 Task: Open Card Event Performance Review in Board Employee Benefits Optimization to Workspace HRIS Management and add a team member Softage.2@softage.net, a label Blue, a checklist Software Development, an attachment from Trello, a color Blue and finally, add a card description 'Research and develop new product bundling strategy' and a comment 'Given the potential impact of this task on our company environmental impact, let us ensure that we approach it with a sense of sustainability and responsibility.'. Add a start date 'Jan 02, 1900' with a due date 'Jan 02, 1900'
Action: Mouse moved to (772, 415)
Screenshot: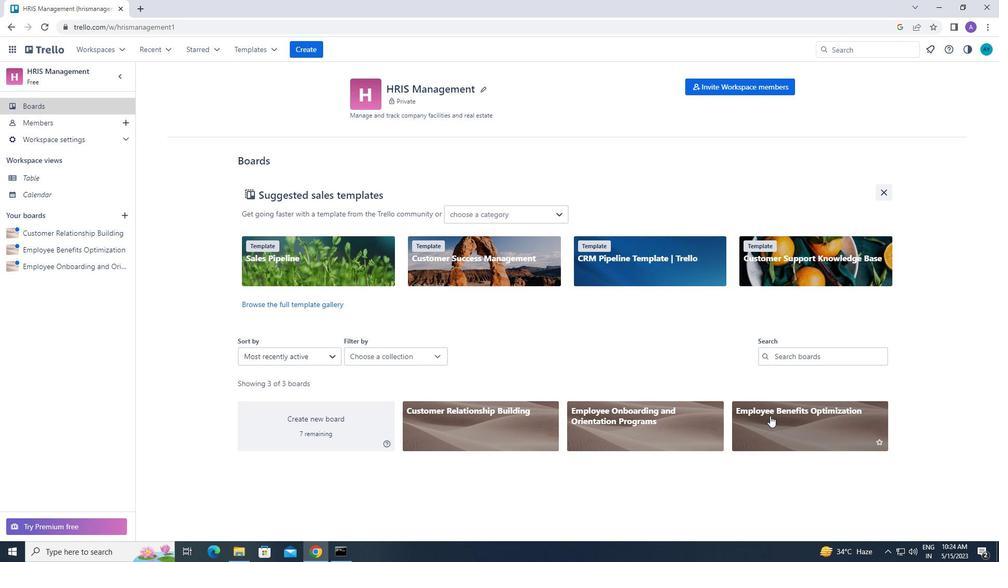 
Action: Mouse pressed left at (772, 415)
Screenshot: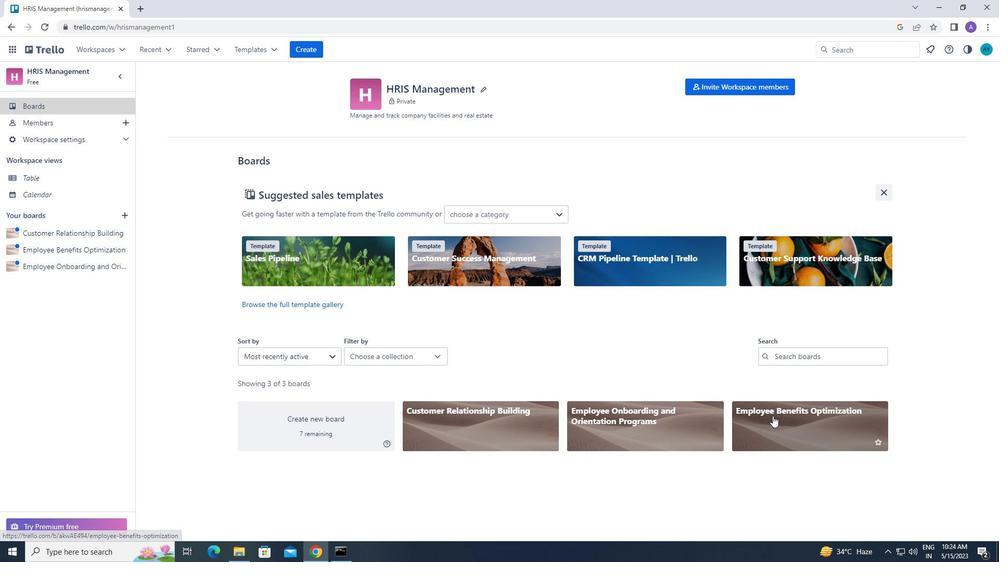 
Action: Mouse moved to (206, 130)
Screenshot: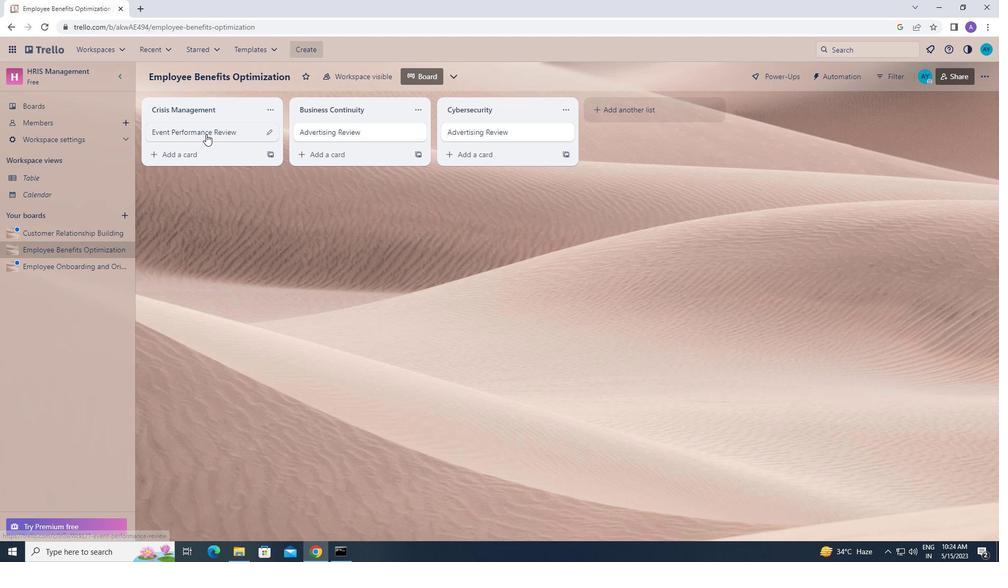 
Action: Mouse pressed left at (206, 130)
Screenshot: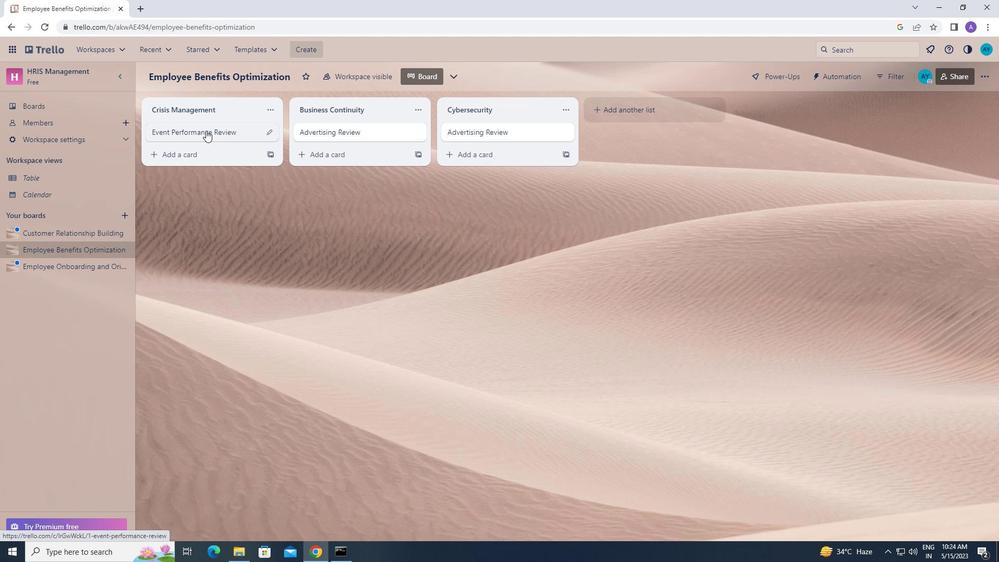 
Action: Mouse moved to (634, 123)
Screenshot: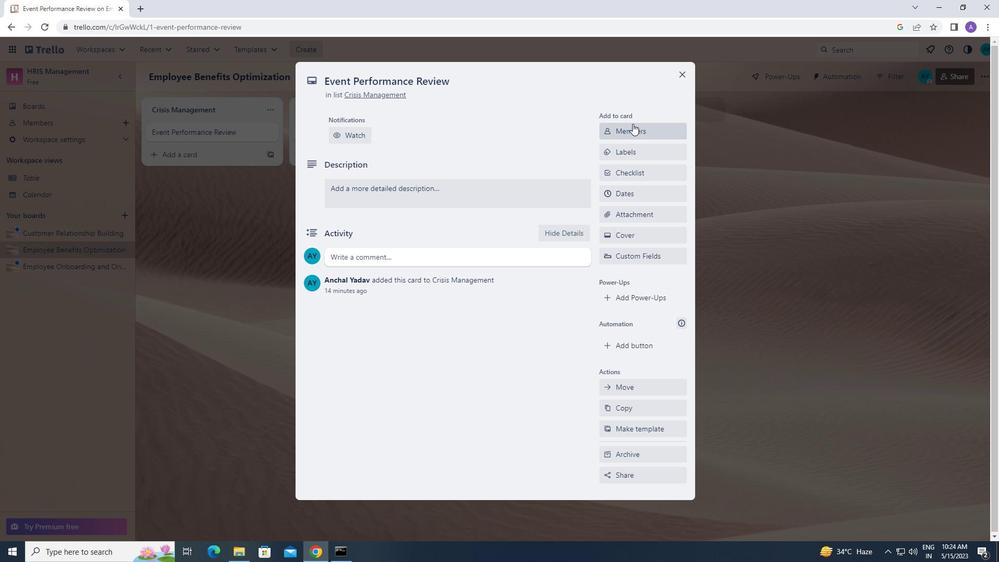 
Action: Mouse pressed left at (634, 123)
Screenshot: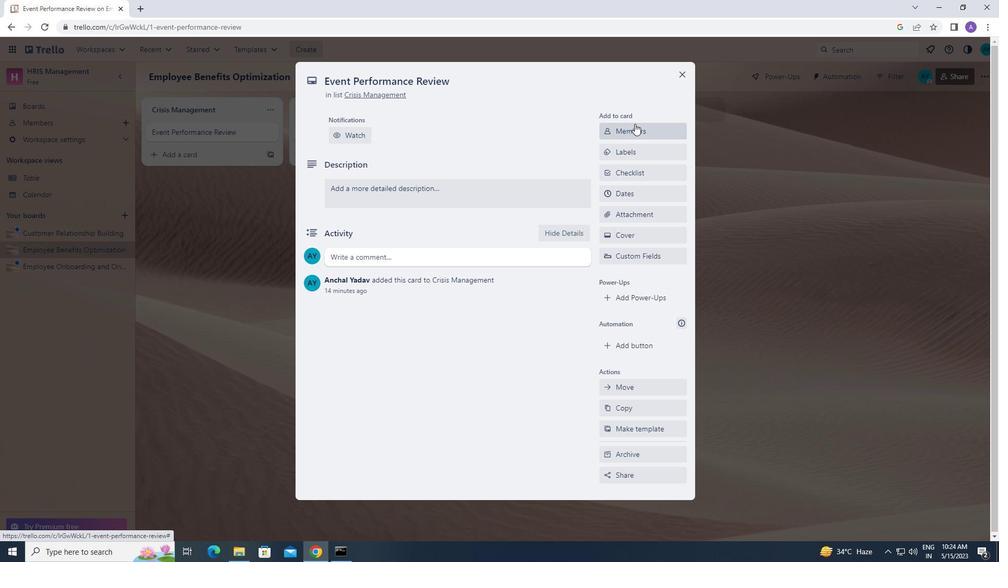 
Action: Mouse moved to (634, 176)
Screenshot: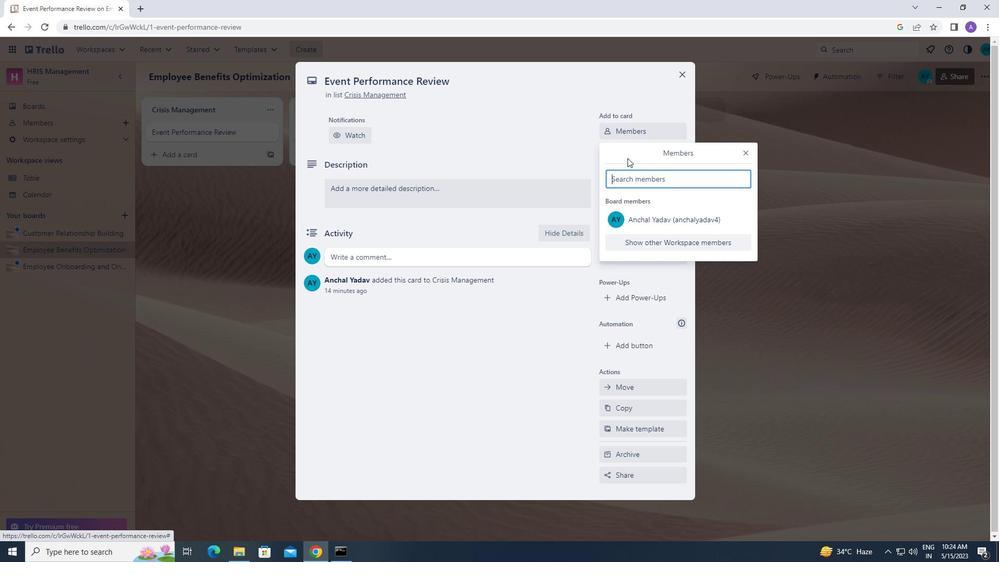 
Action: Mouse pressed left at (634, 176)
Screenshot: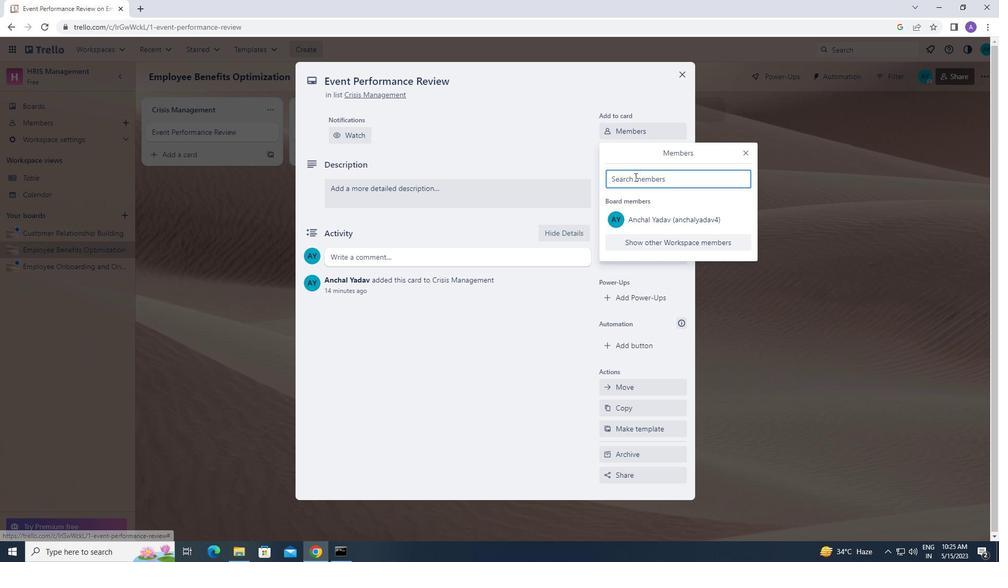 
Action: Key pressed s<Key.caps_lock>oftage.2<Key.shift_r>@softage.net
Screenshot: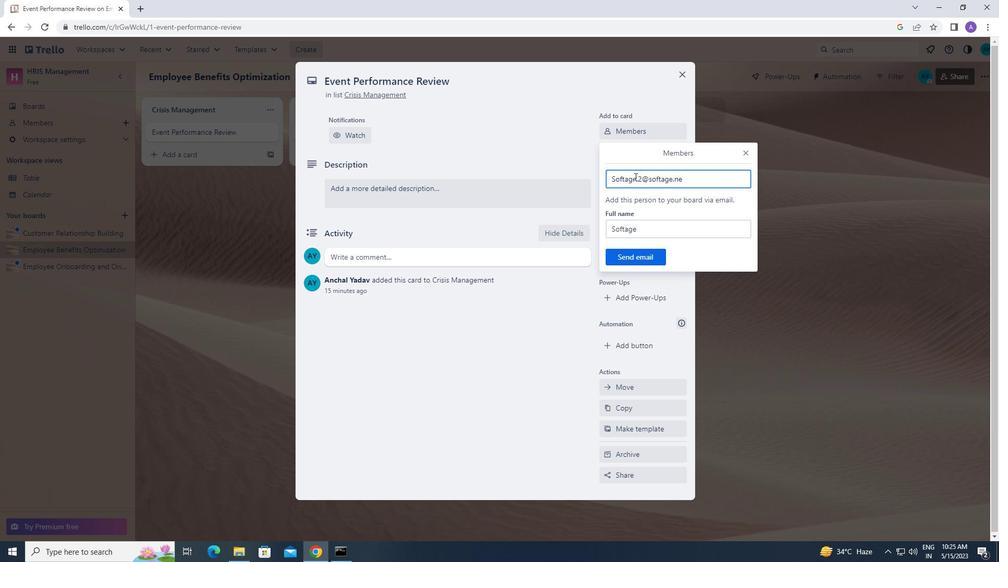 
Action: Mouse moved to (622, 257)
Screenshot: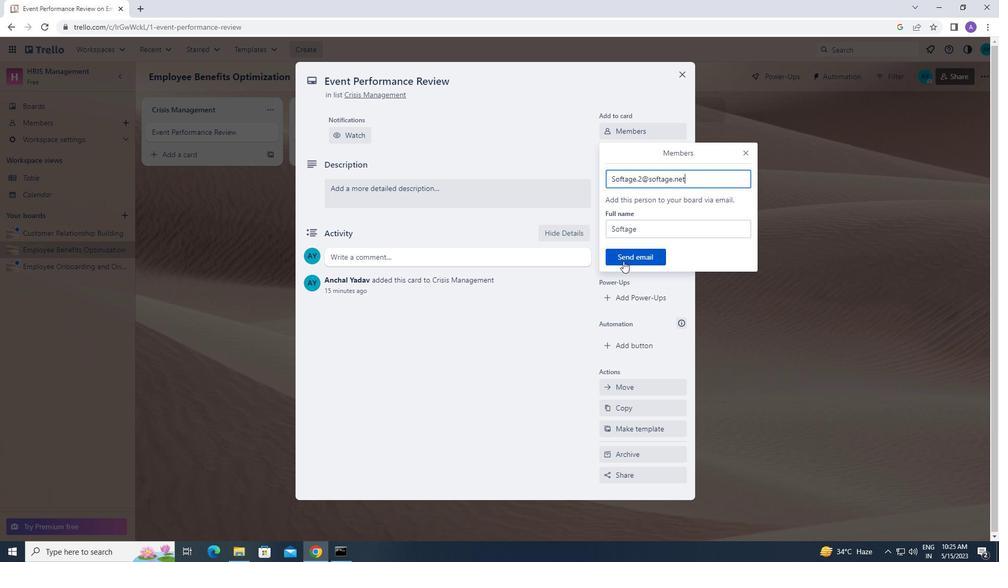 
Action: Mouse pressed left at (622, 257)
Screenshot: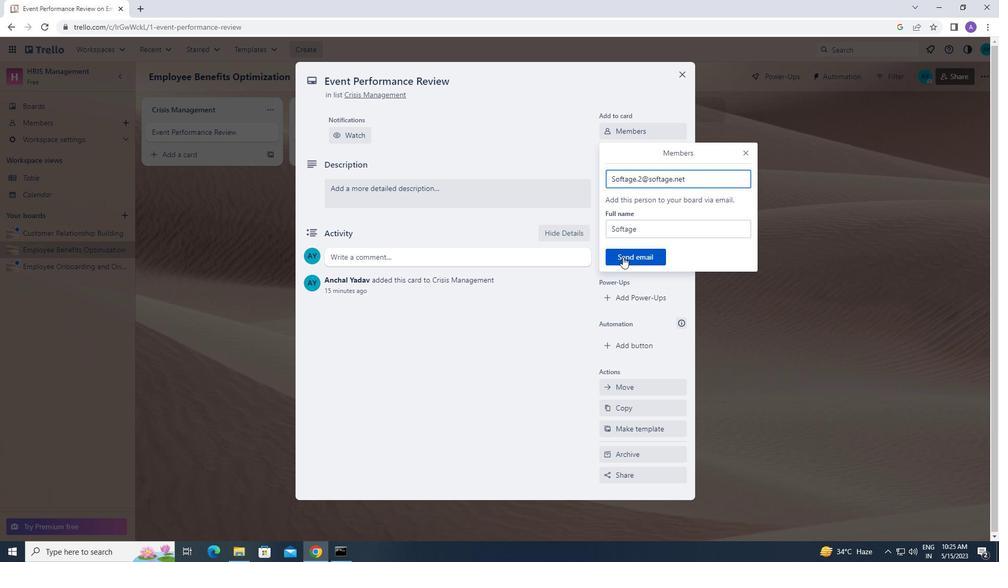 
Action: Mouse moved to (634, 189)
Screenshot: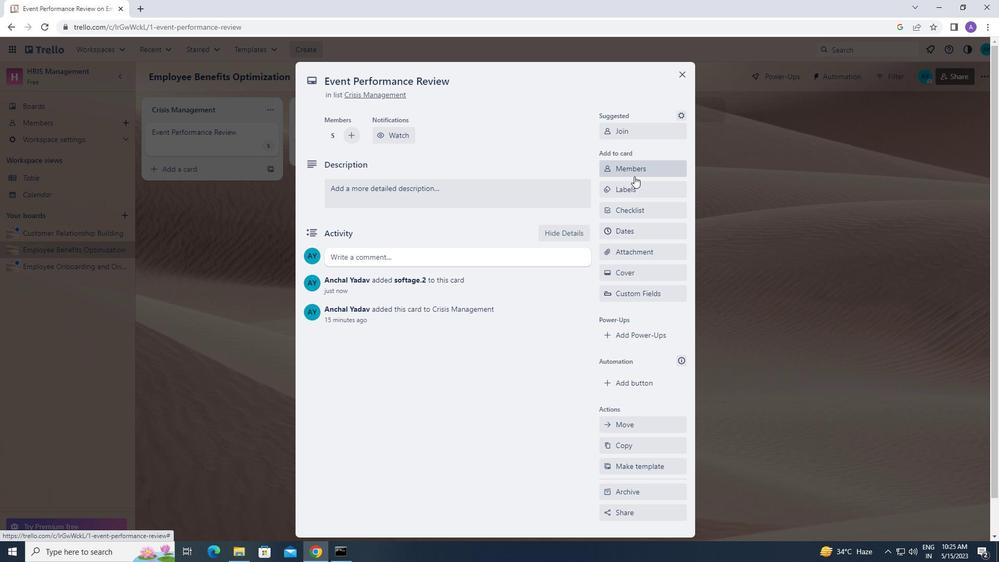 
Action: Mouse pressed left at (634, 189)
Screenshot: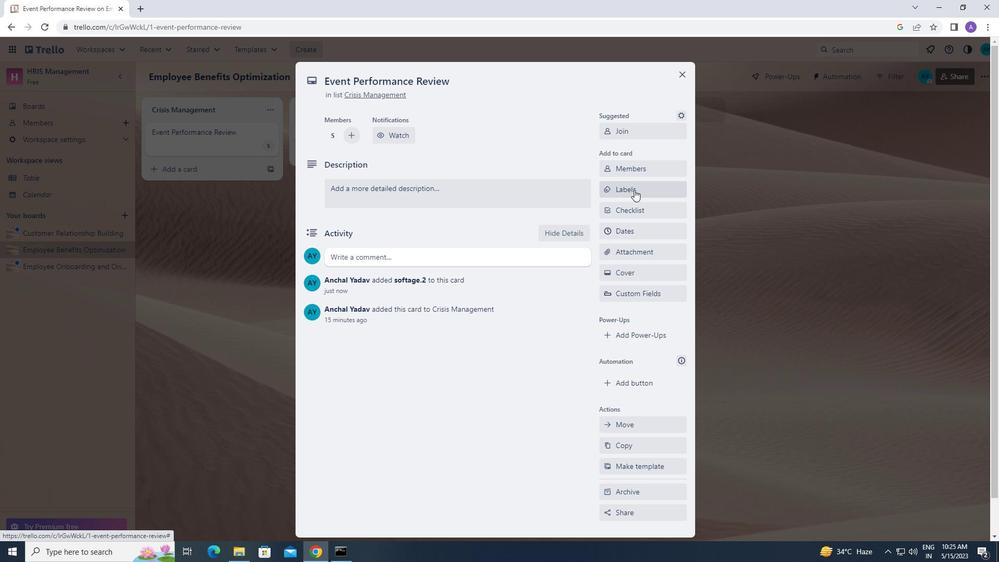 
Action: Mouse moved to (659, 391)
Screenshot: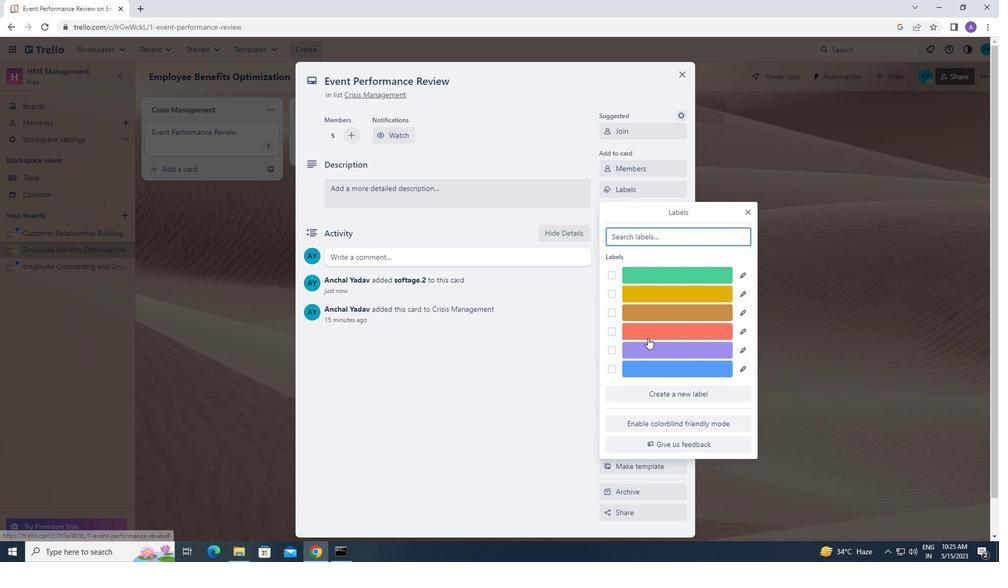 
Action: Mouse pressed left at (659, 391)
Screenshot: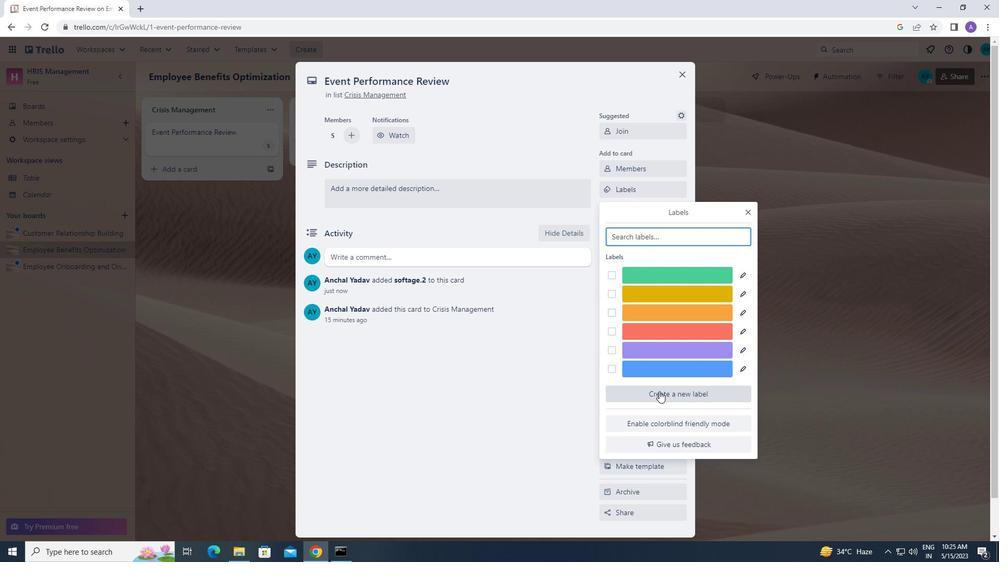 
Action: Mouse moved to (619, 419)
Screenshot: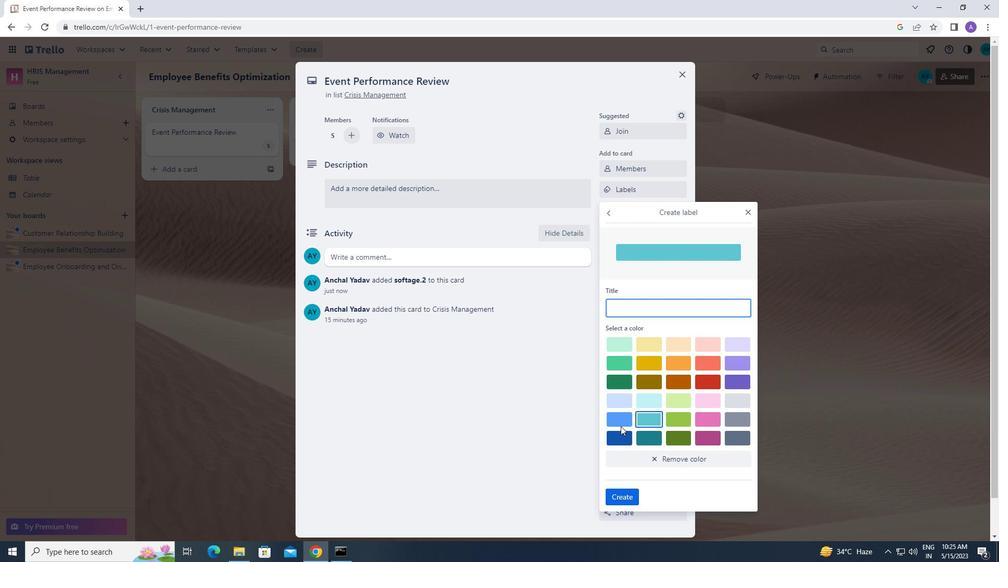 
Action: Mouse pressed left at (619, 419)
Screenshot: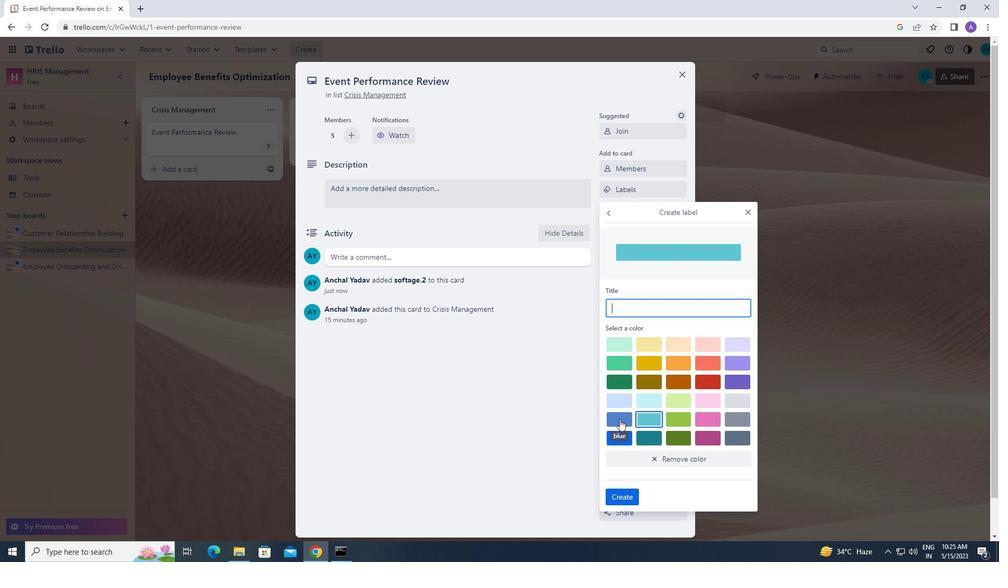 
Action: Mouse moved to (616, 494)
Screenshot: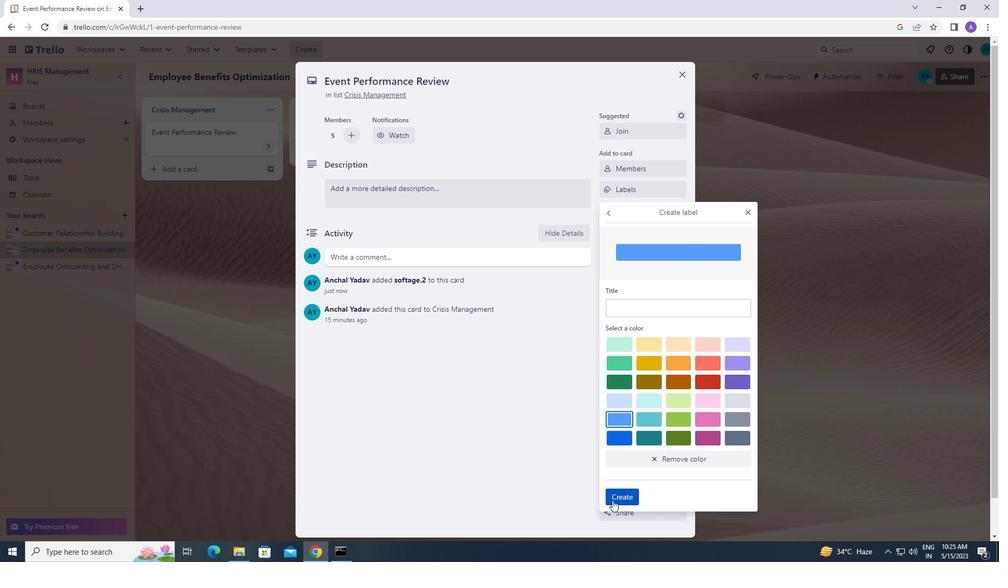 
Action: Mouse pressed left at (616, 494)
Screenshot: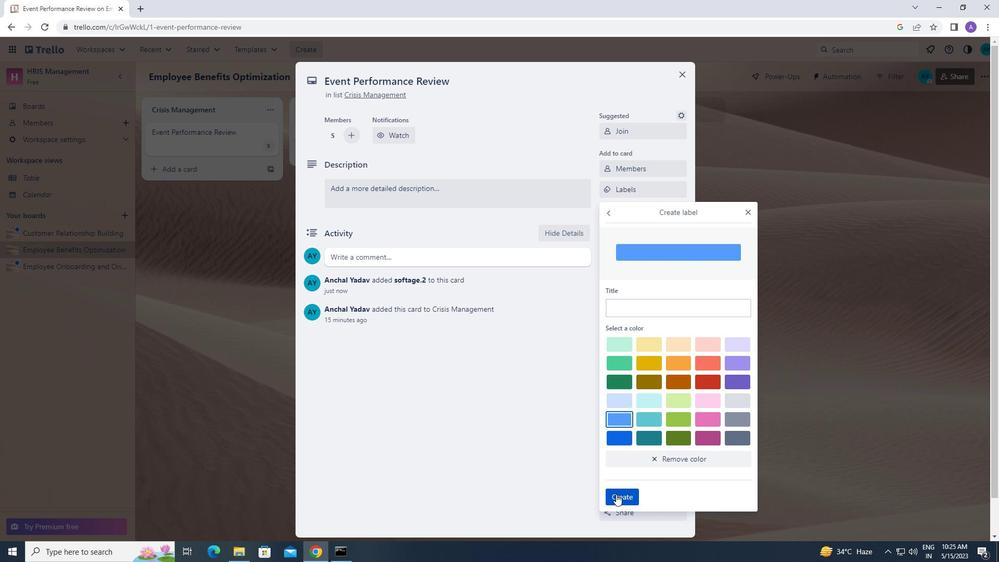 
Action: Mouse moved to (747, 210)
Screenshot: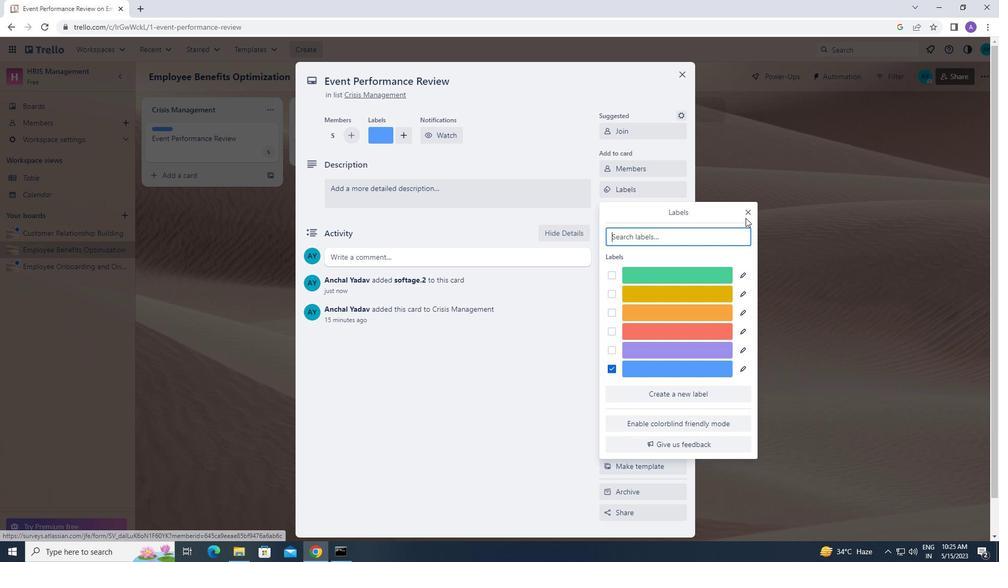 
Action: Mouse pressed left at (747, 210)
Screenshot: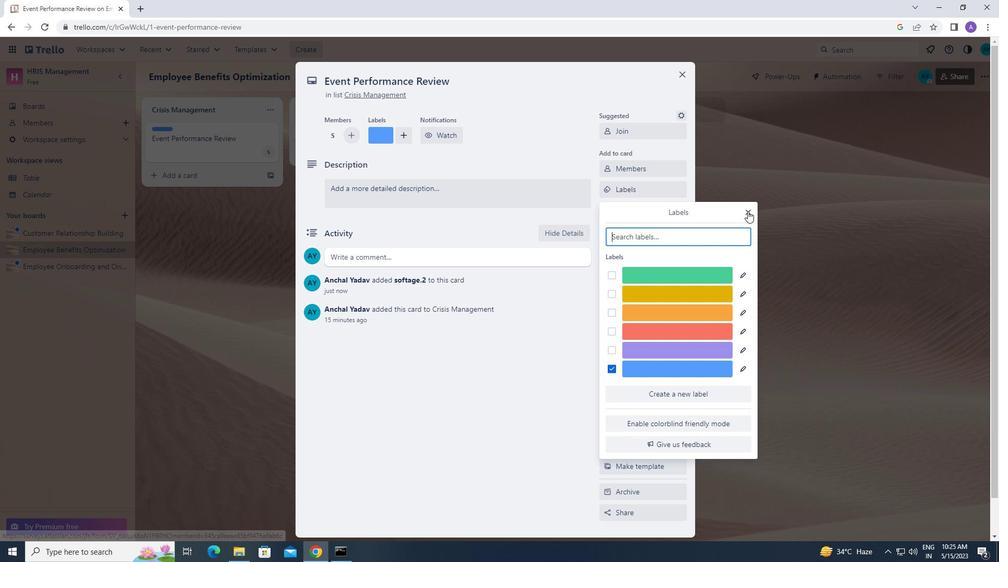 
Action: Mouse moved to (644, 206)
Screenshot: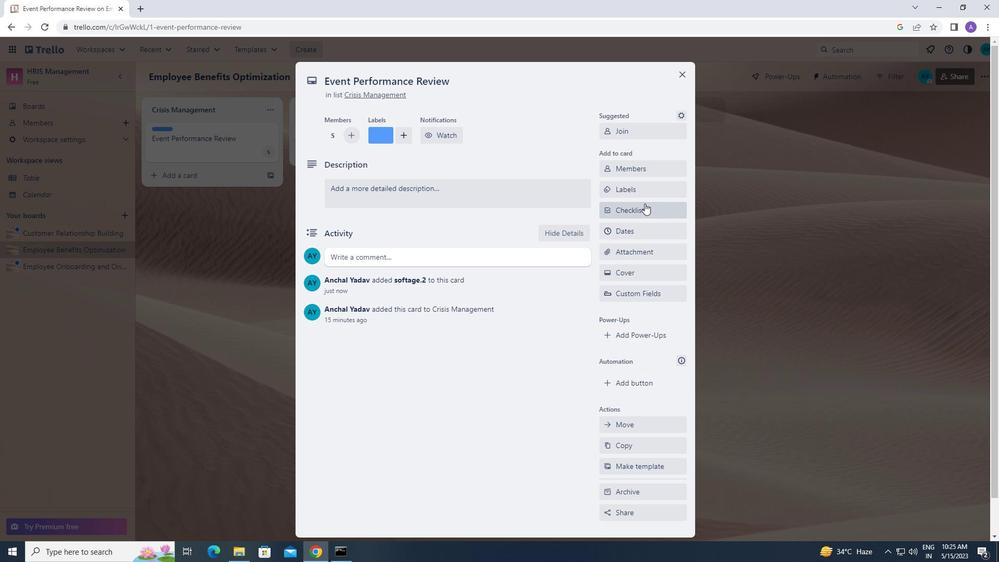 
Action: Mouse pressed left at (644, 206)
Screenshot: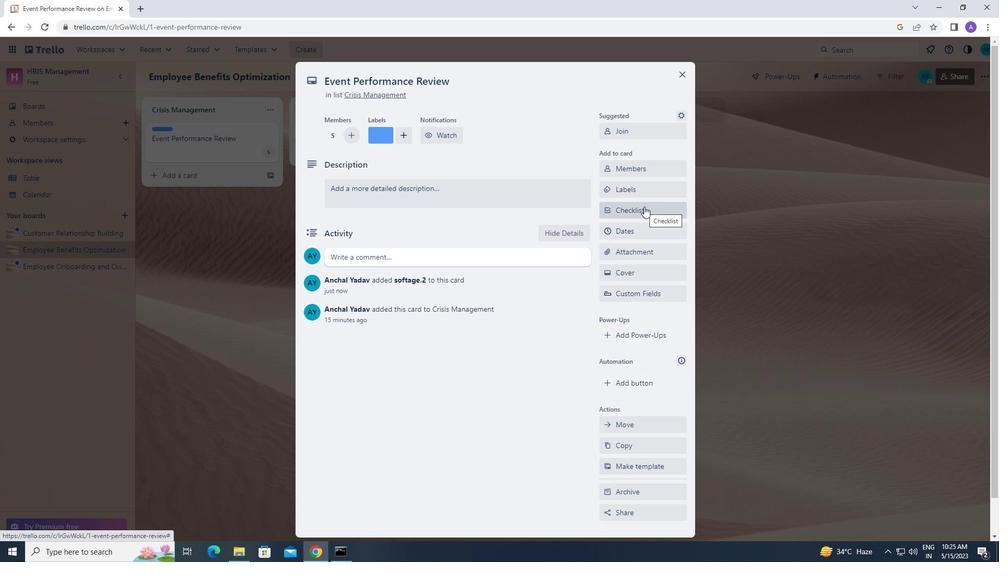 
Action: Mouse moved to (620, 249)
Screenshot: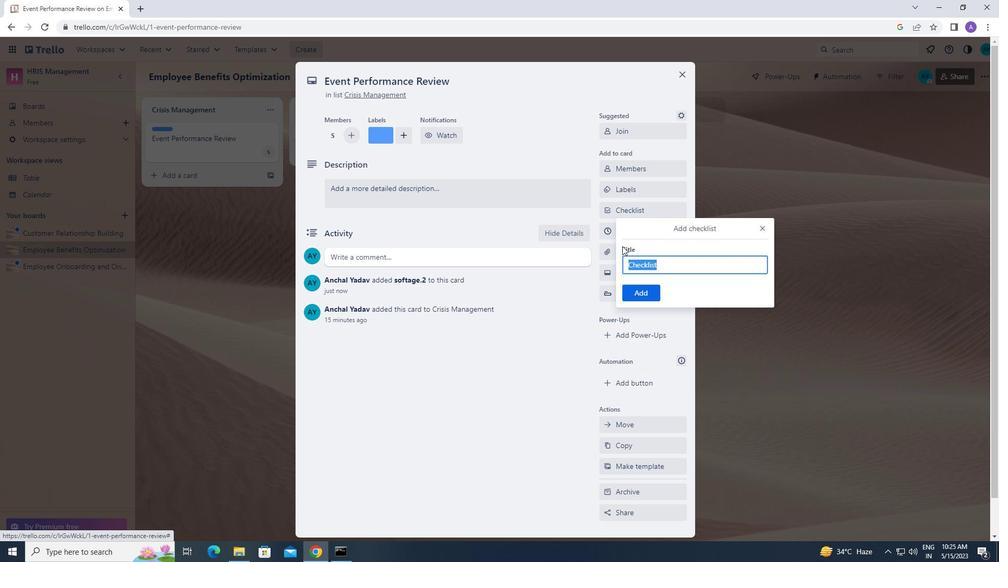 
Action: Key pressed s<Key.caps_lock><Key.backspace>s<Key.caps_lock>oftware<Key.space><Key.caps_lock>d<Key.caps_lock>evelopment
Screenshot: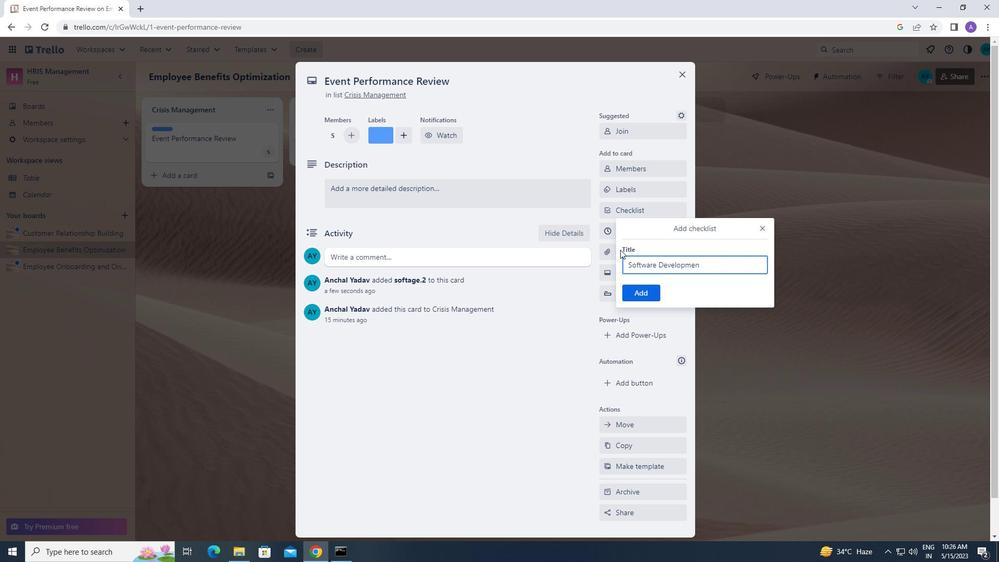 
Action: Mouse moved to (648, 293)
Screenshot: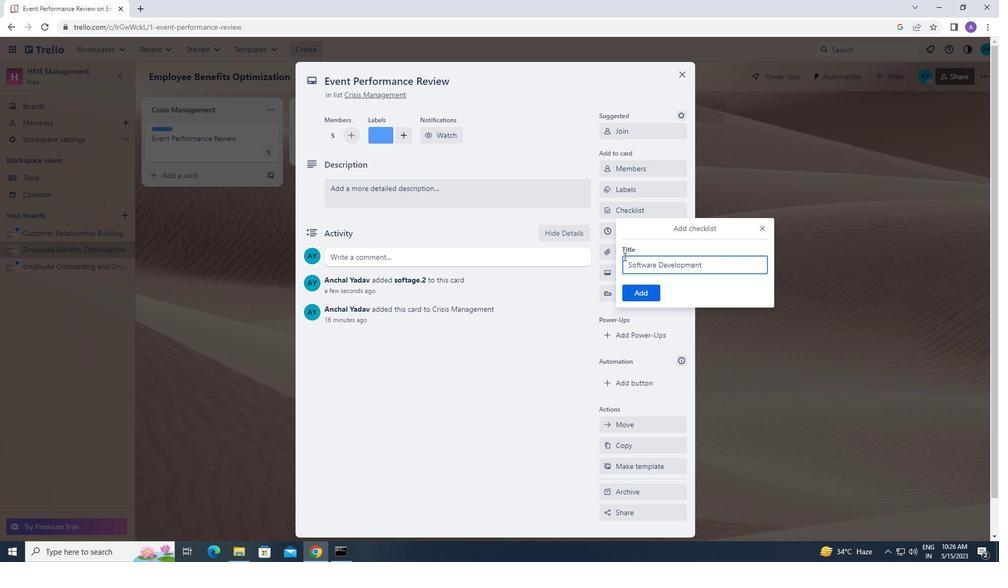 
Action: Mouse pressed left at (648, 293)
Screenshot: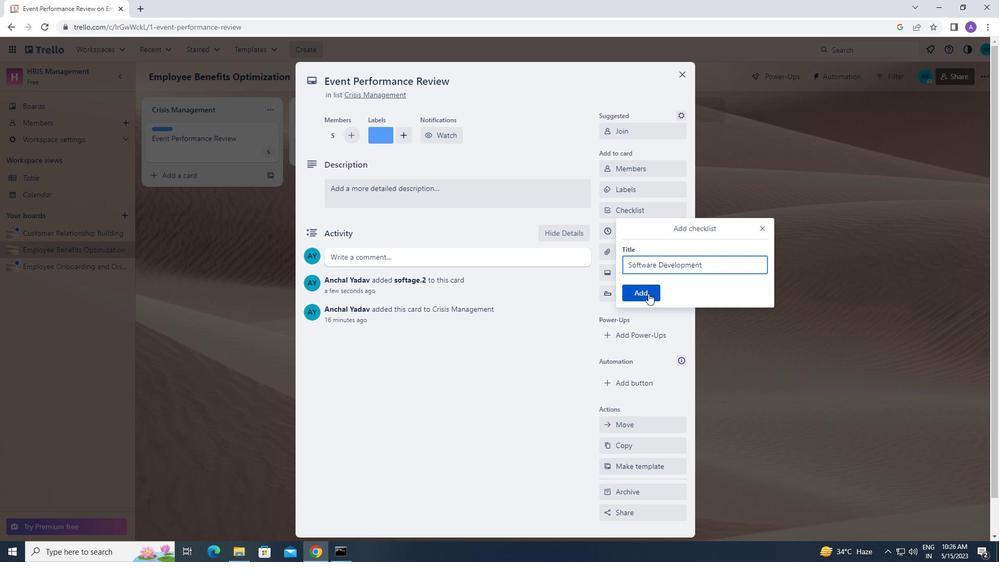 
Action: Mouse moved to (618, 248)
Screenshot: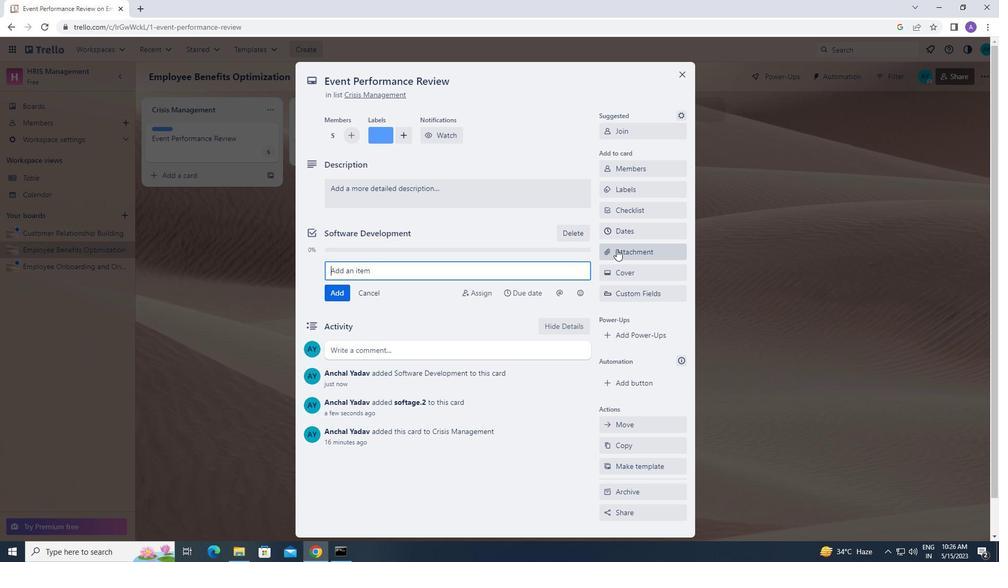 
Action: Mouse pressed left at (618, 248)
Screenshot: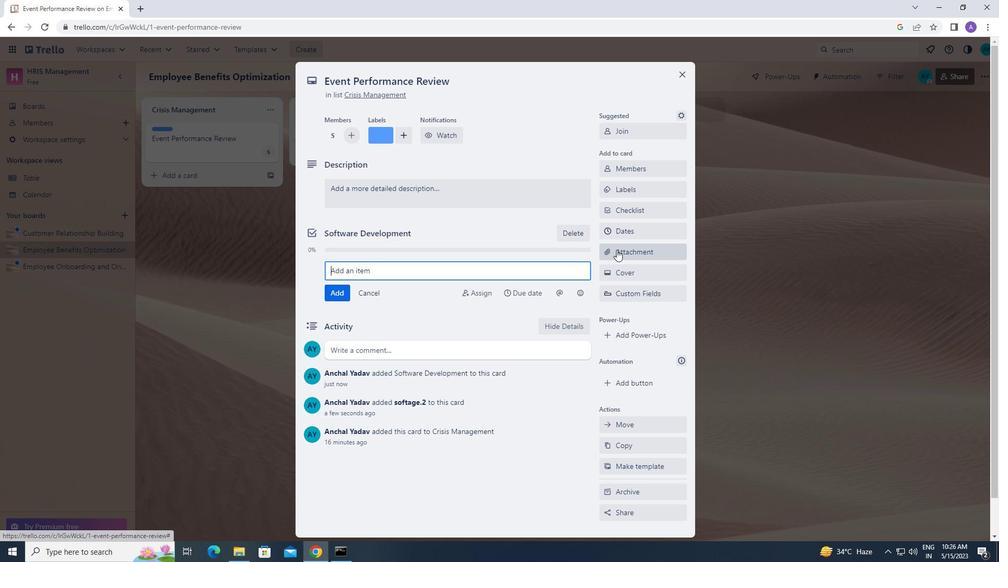 
Action: Mouse moved to (635, 313)
Screenshot: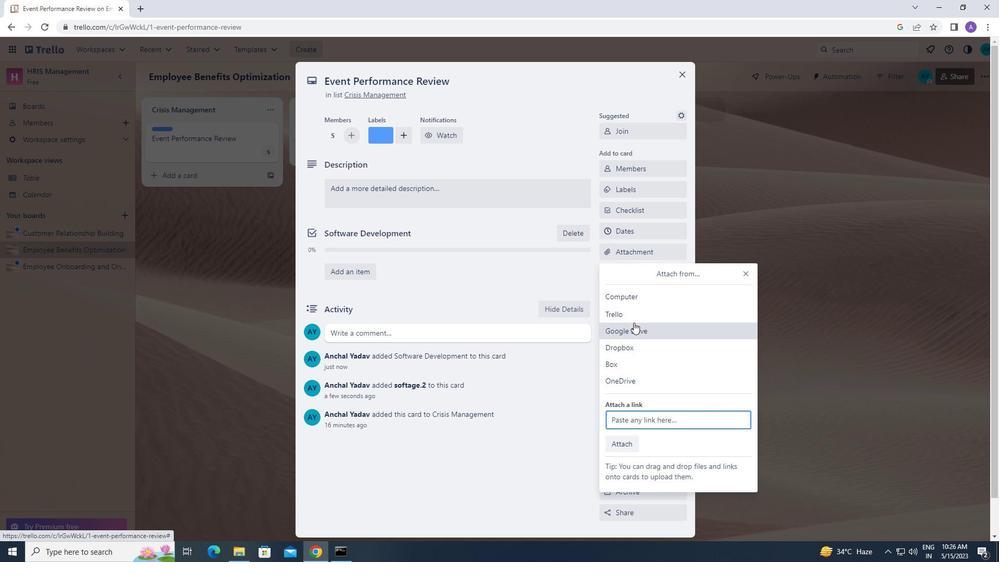 
Action: Mouse pressed left at (635, 313)
Screenshot: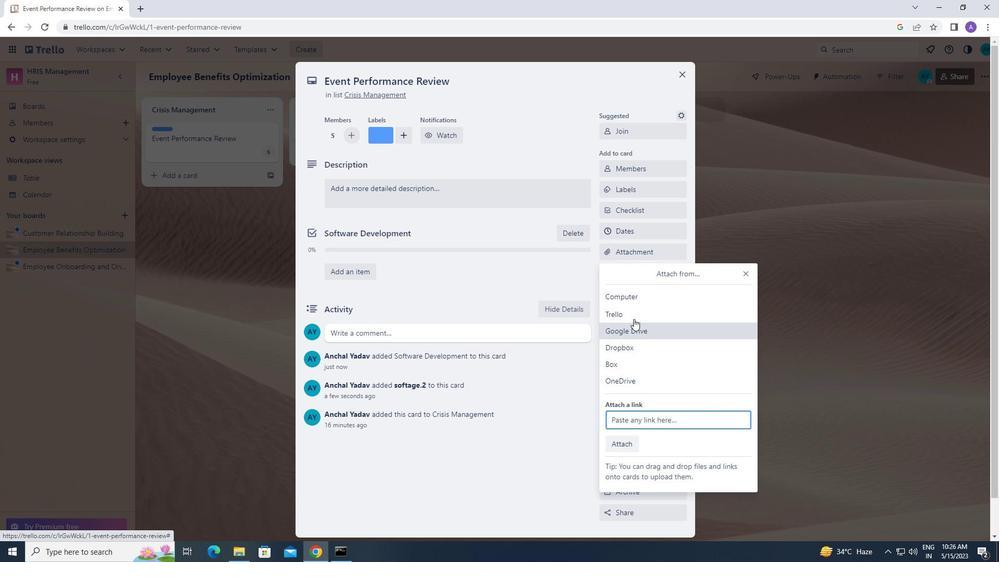 
Action: Mouse moved to (640, 266)
Screenshot: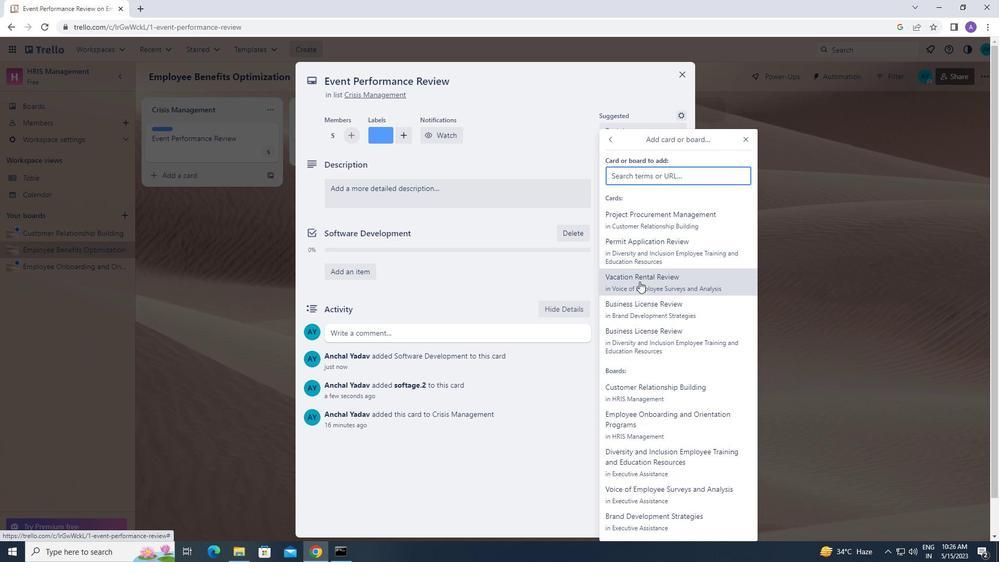 
Action: Mouse pressed left at (640, 266)
Screenshot: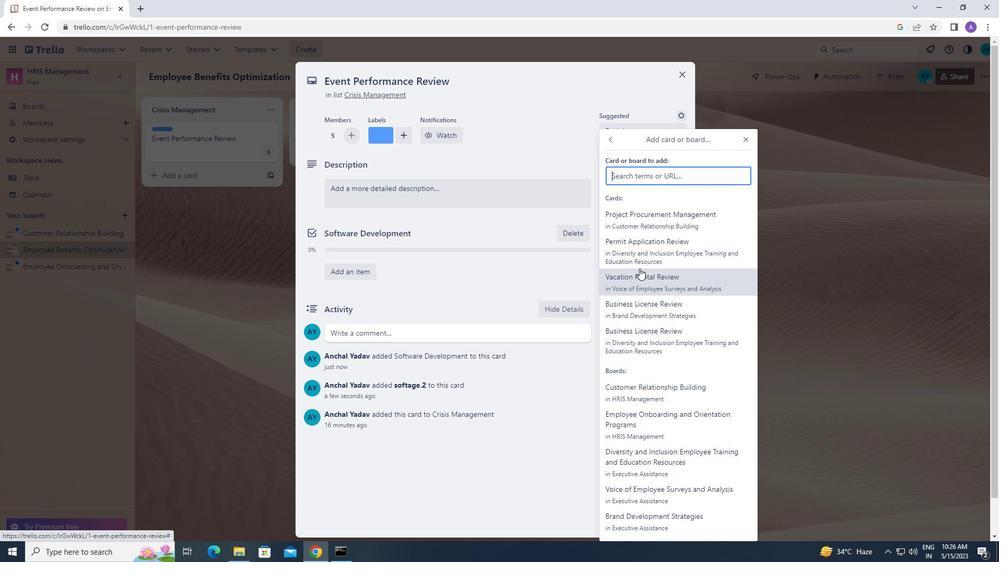 
Action: Mouse moved to (634, 269)
Screenshot: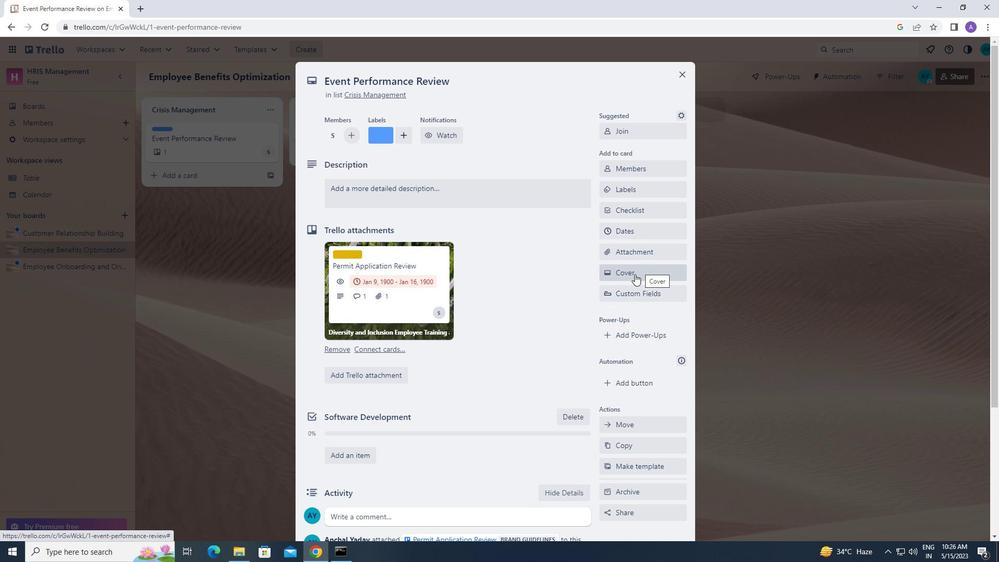 
Action: Mouse pressed left at (634, 269)
Screenshot: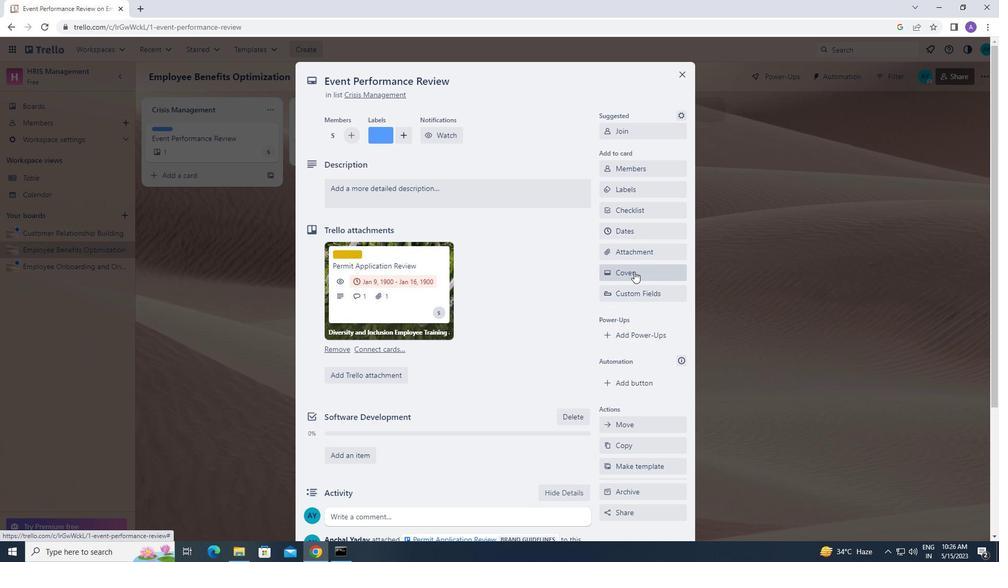 
Action: Mouse moved to (610, 354)
Screenshot: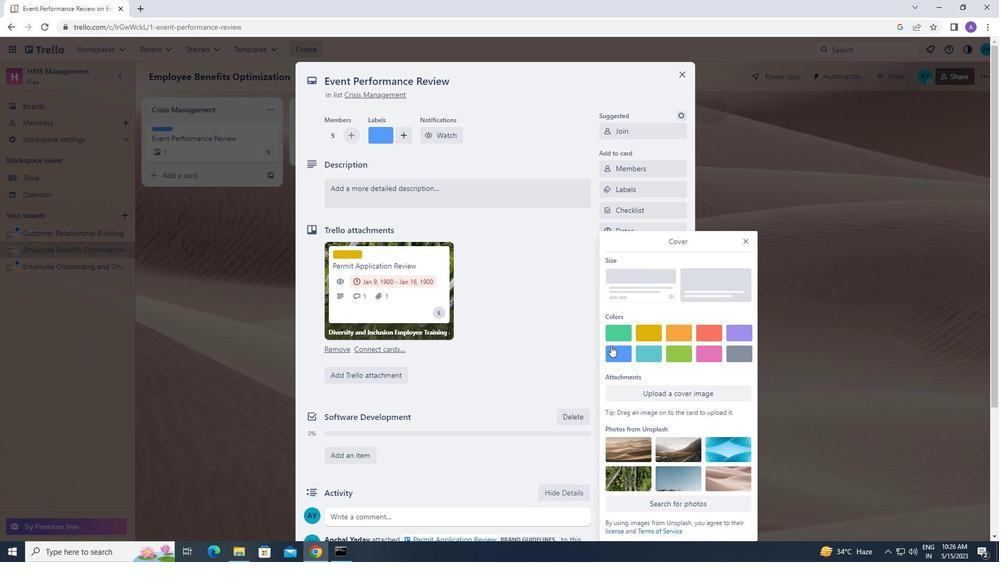 
Action: Mouse pressed left at (610, 354)
Screenshot: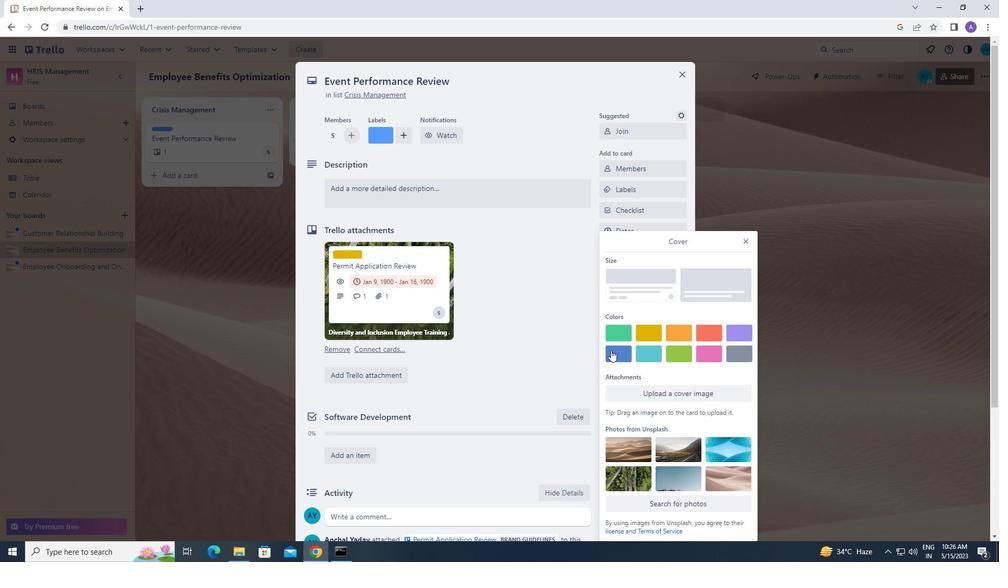 
Action: Mouse moved to (746, 221)
Screenshot: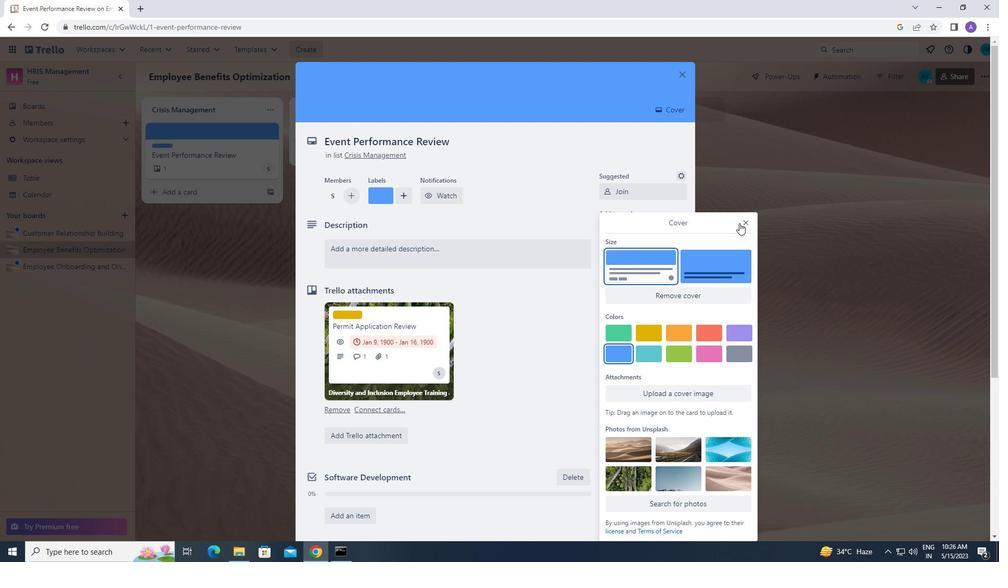 
Action: Mouse pressed left at (746, 221)
Screenshot: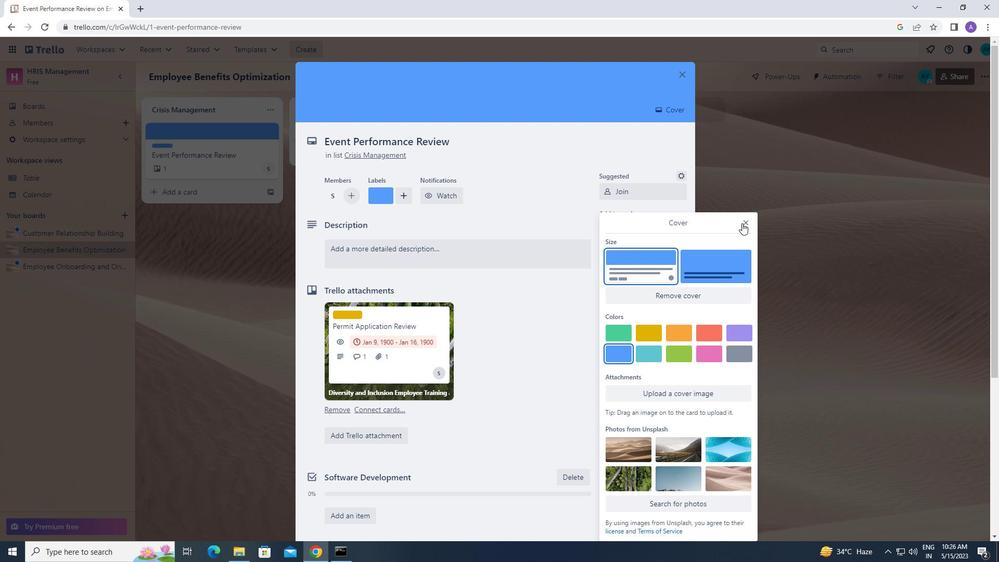 
Action: Mouse moved to (414, 247)
Screenshot: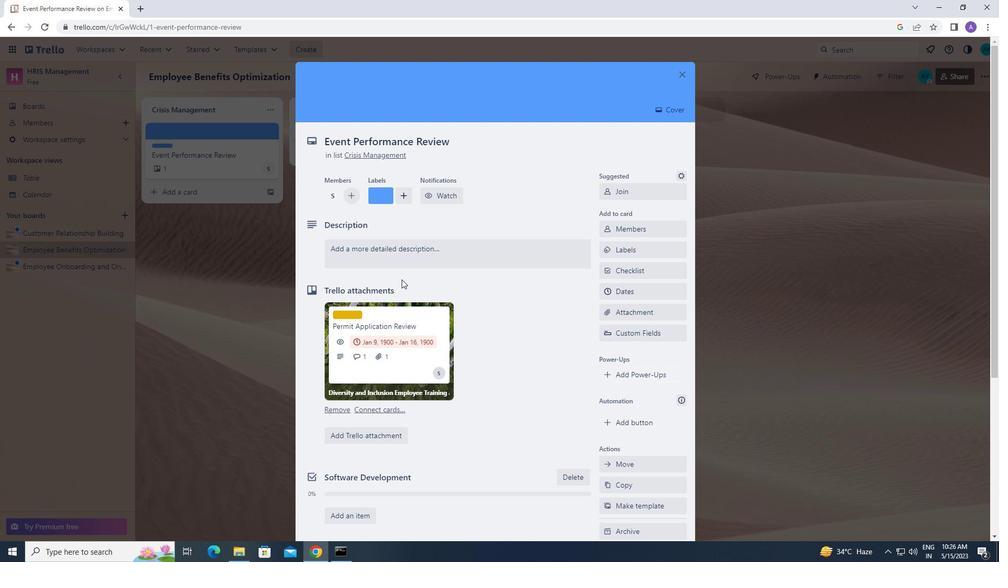 
Action: Mouse pressed left at (414, 247)
Screenshot: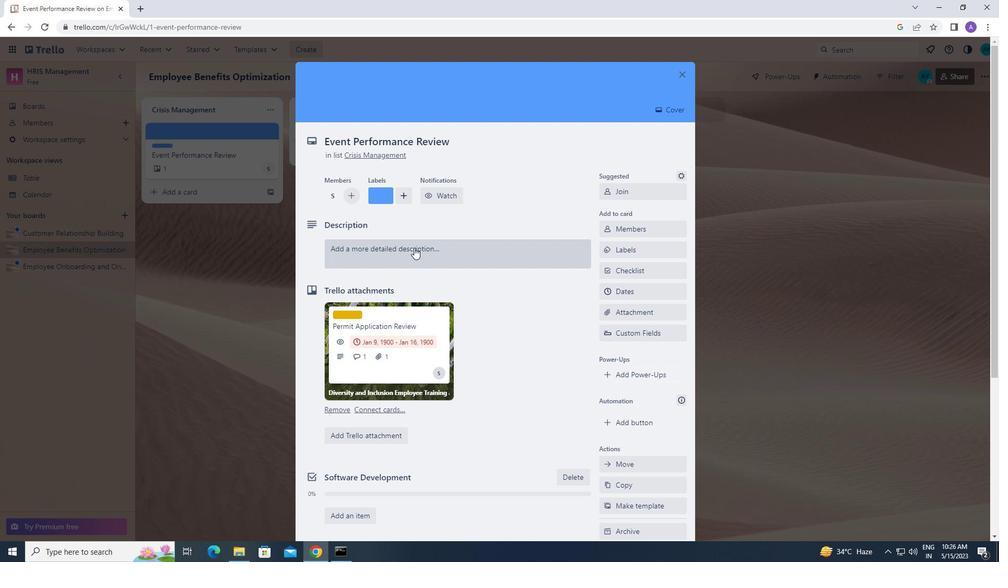 
Action: Mouse moved to (373, 291)
Screenshot: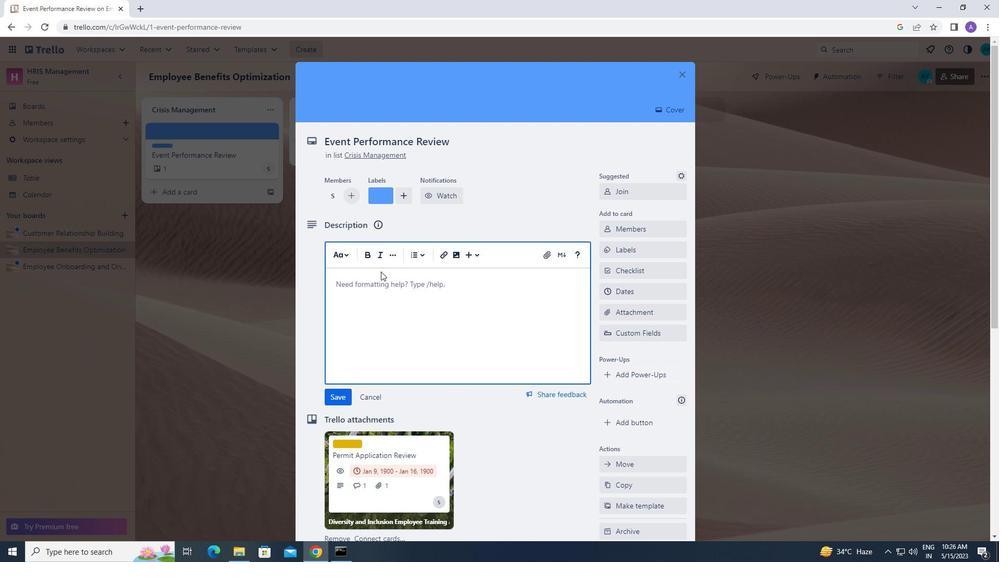 
Action: Mouse pressed left at (373, 291)
Screenshot: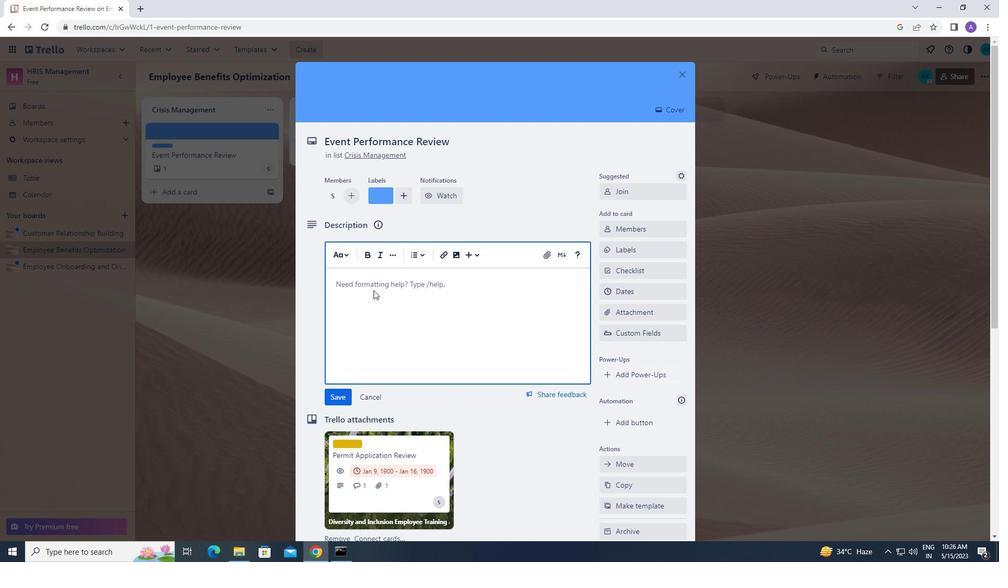 
Action: Mouse moved to (373, 291)
Screenshot: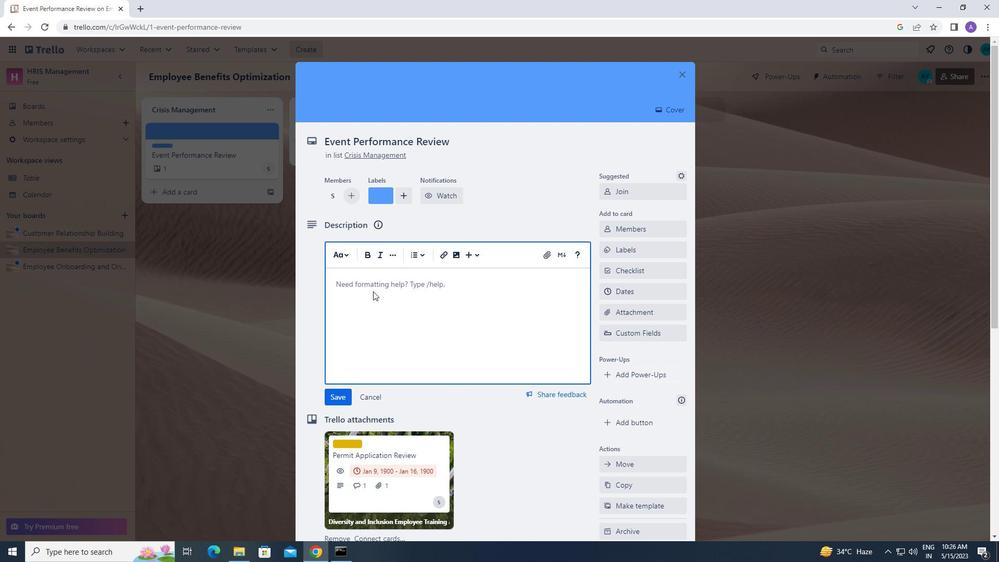 
Action: Key pressed <Key.caps_lock>r<Key.caps_lock>esearch<Key.space>and<Key.space>develop<Key.space>new<Key.space>product<Key.space>bundling<Key.space>strategy
Screenshot: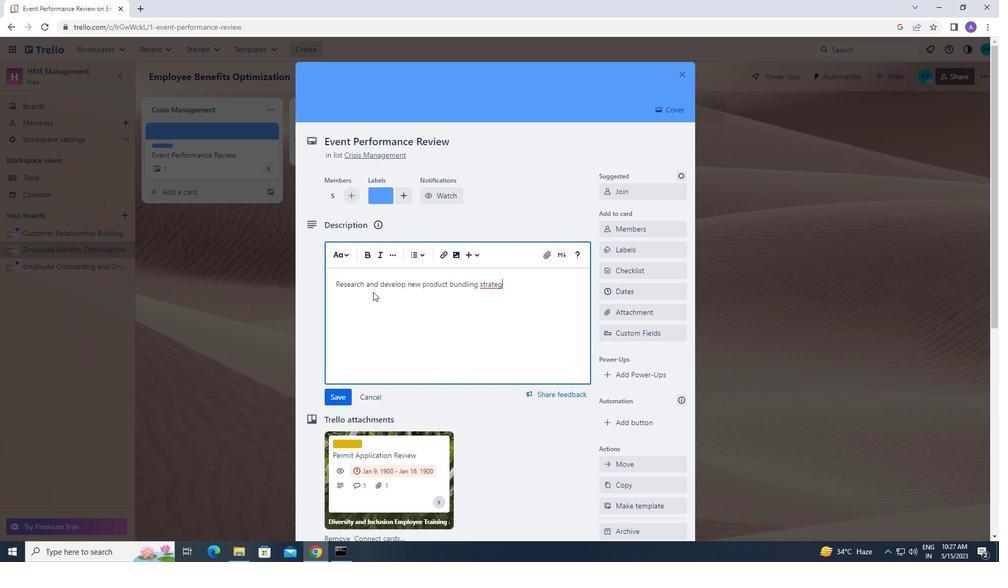 
Action: Mouse moved to (341, 397)
Screenshot: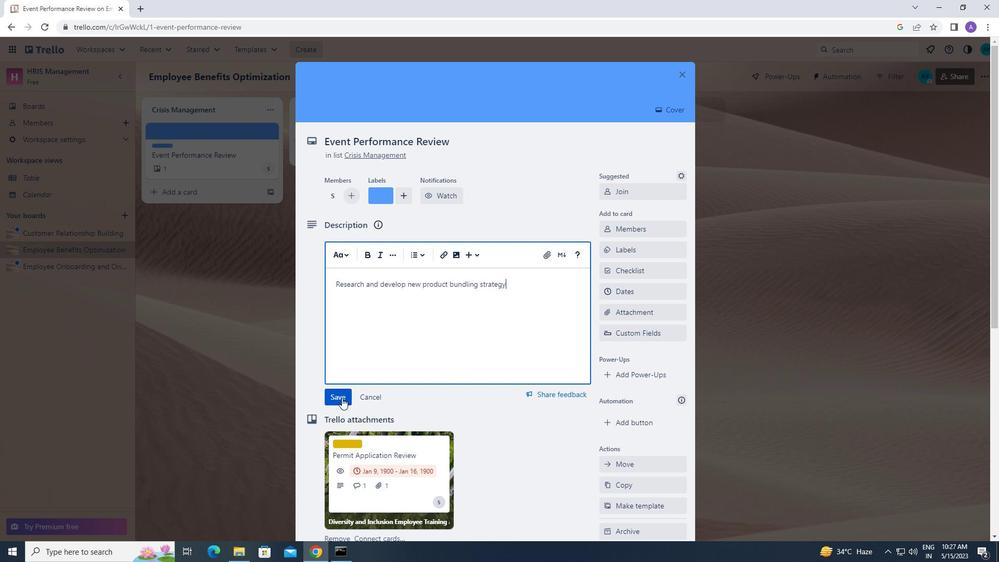 
Action: Mouse pressed left at (341, 397)
Screenshot: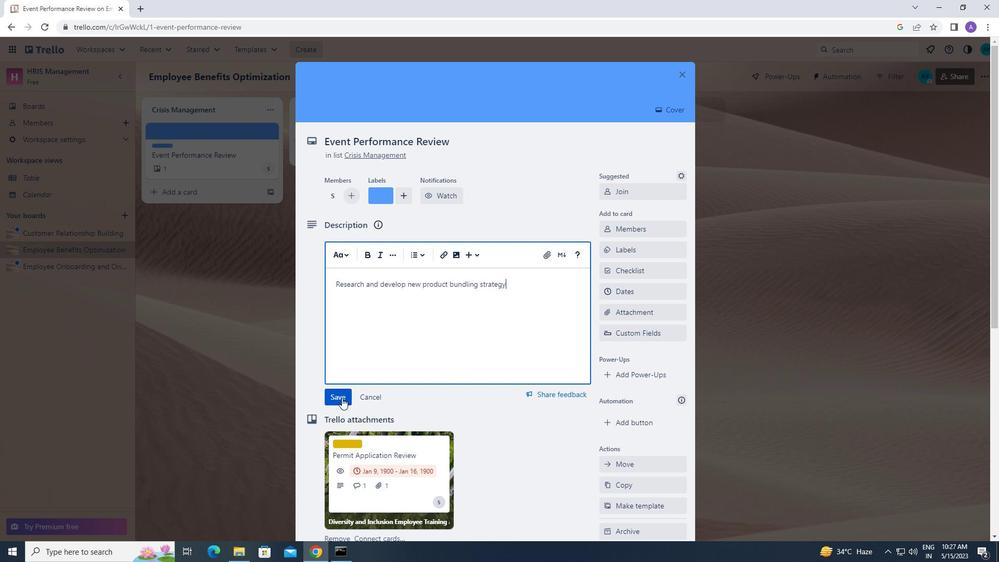 
Action: Mouse moved to (494, 445)
Screenshot: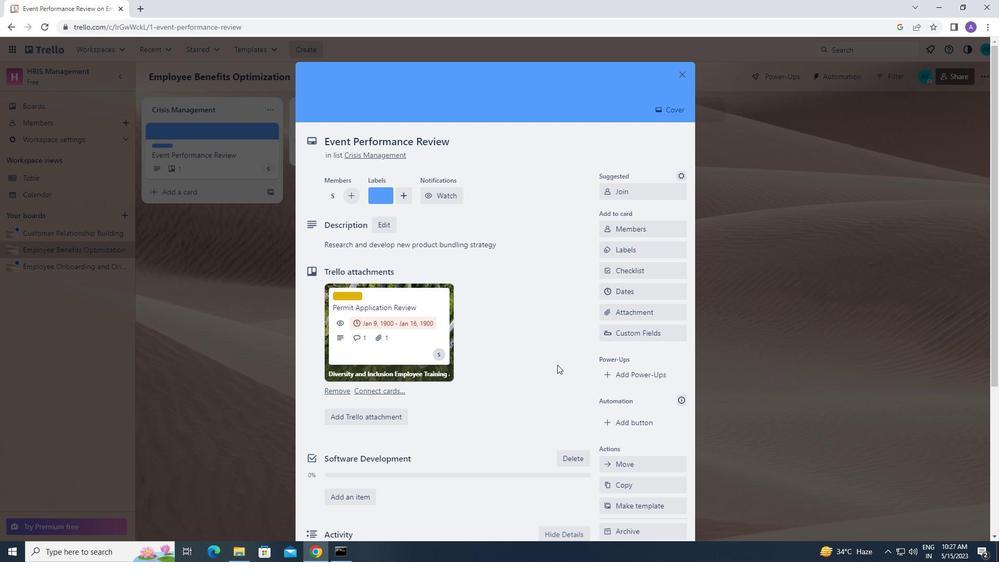 
Action: Mouse scrolled (494, 445) with delta (0, 0)
Screenshot: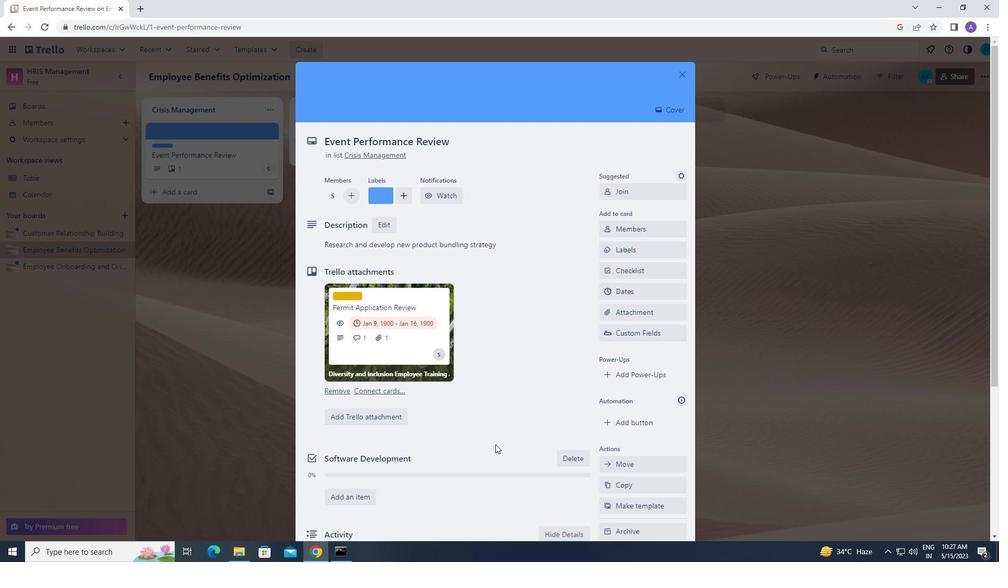 
Action: Mouse scrolled (494, 445) with delta (0, 0)
Screenshot: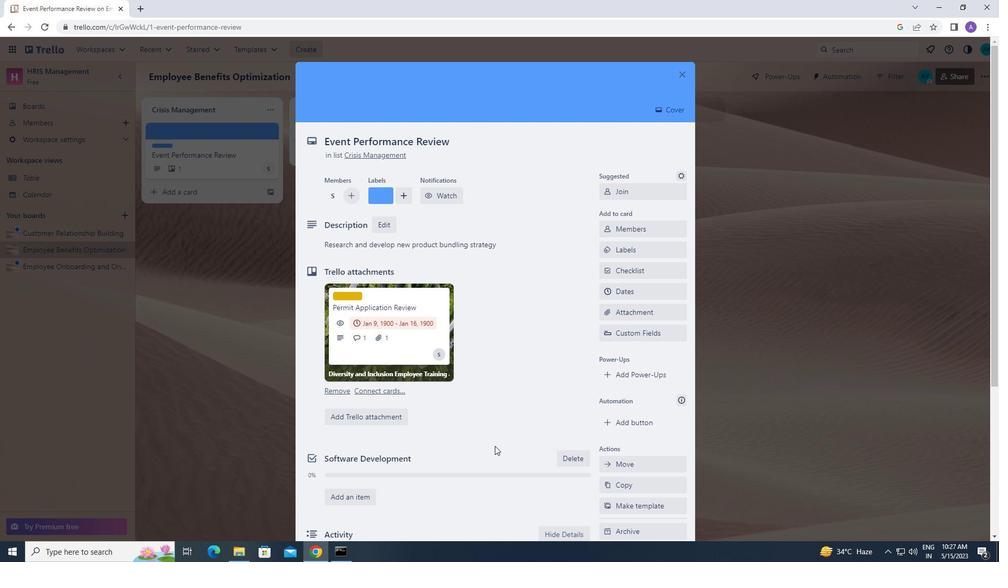 
Action: Mouse scrolled (494, 445) with delta (0, 0)
Screenshot: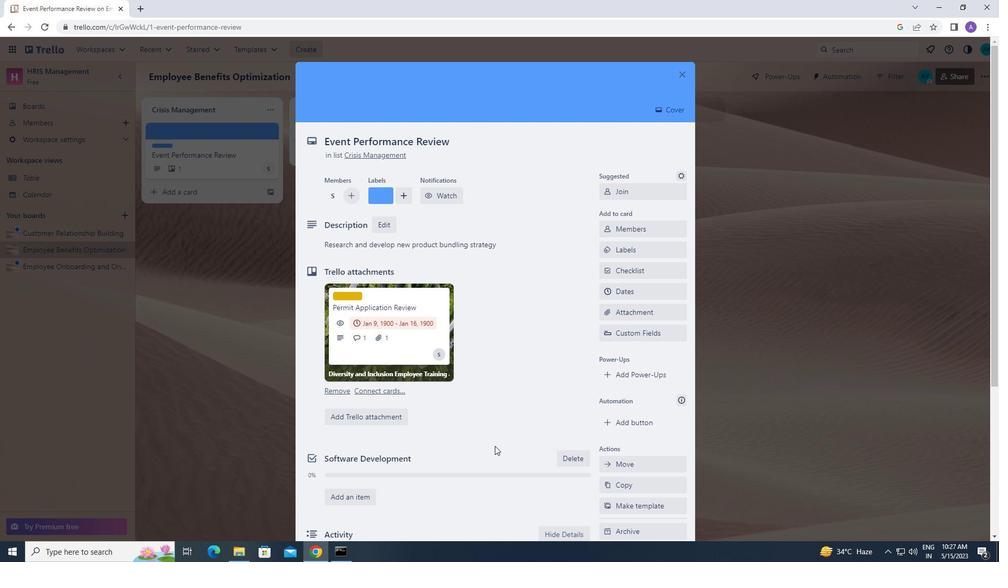 
Action: Mouse moved to (436, 440)
Screenshot: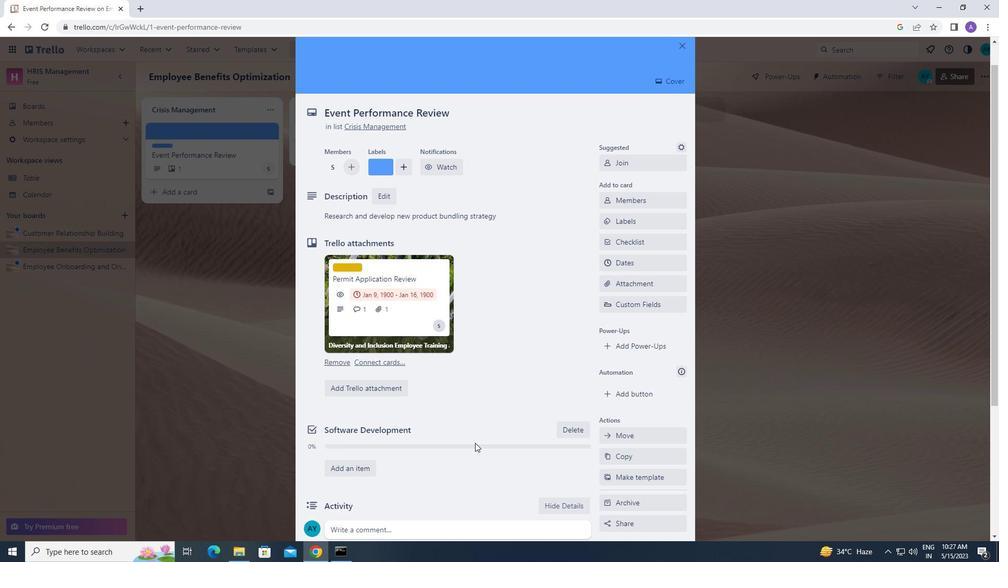 
Action: Mouse scrolled (436, 440) with delta (0, 0)
Screenshot: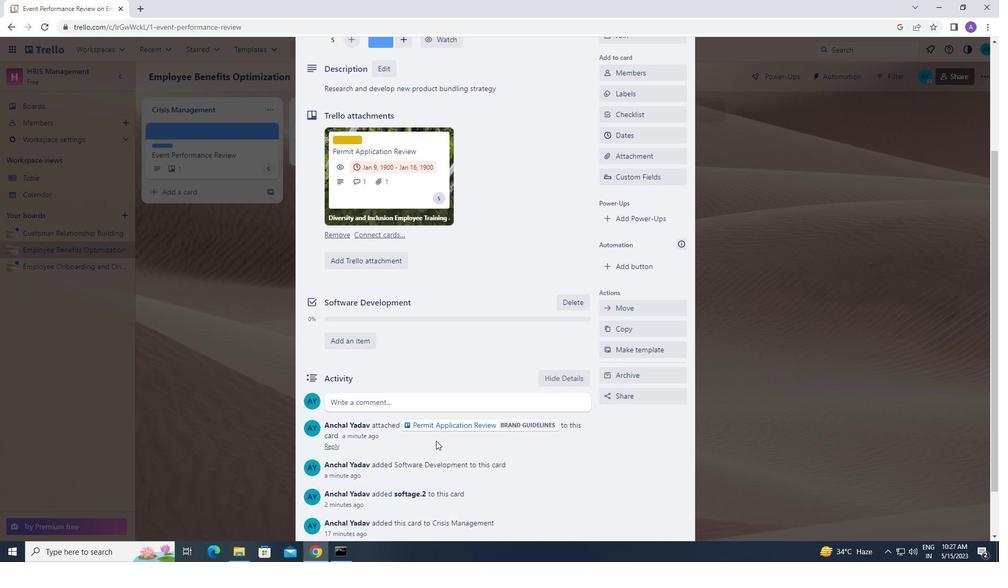 
Action: Mouse moved to (388, 352)
Screenshot: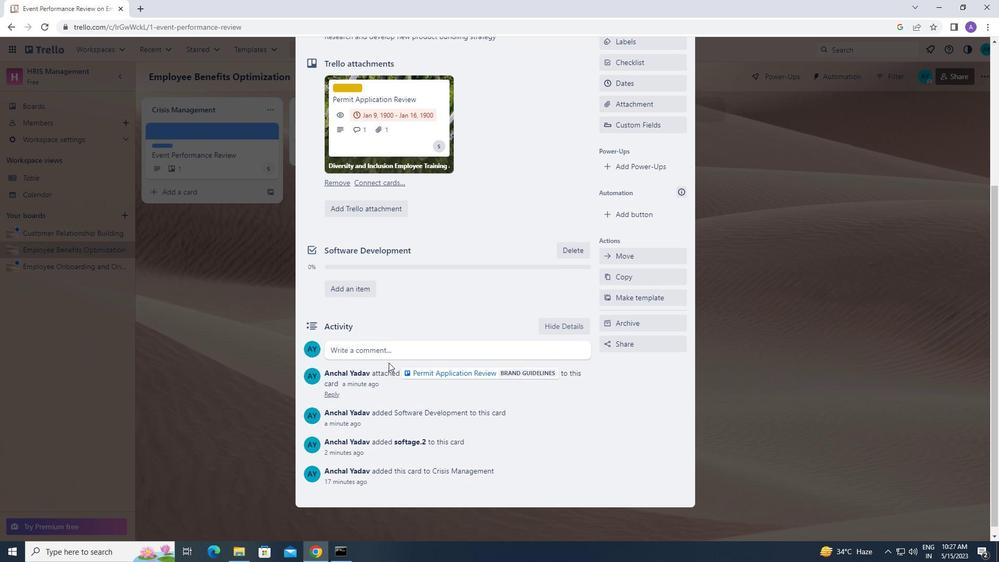 
Action: Mouse pressed left at (388, 352)
Screenshot: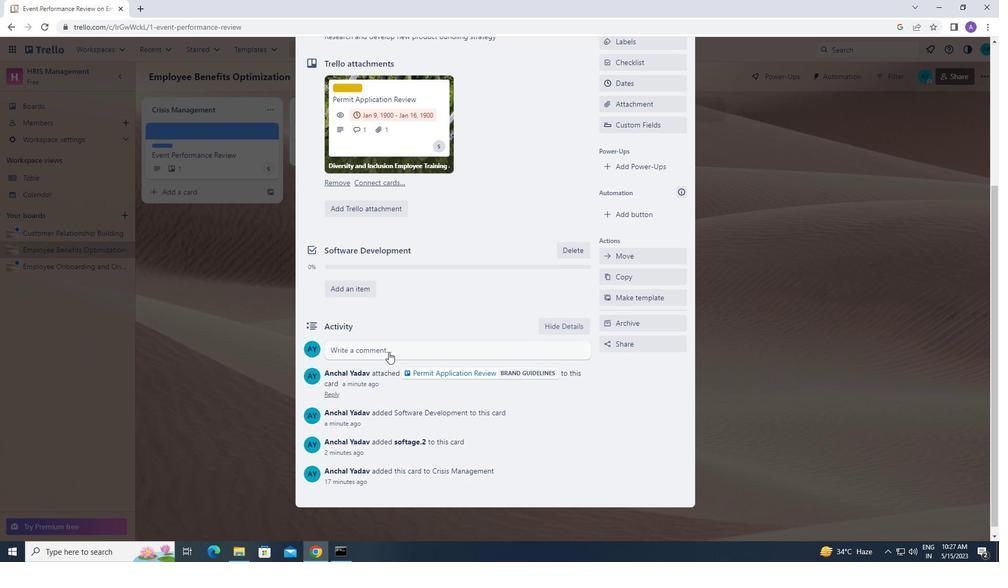 
Action: Mouse moved to (368, 378)
Screenshot: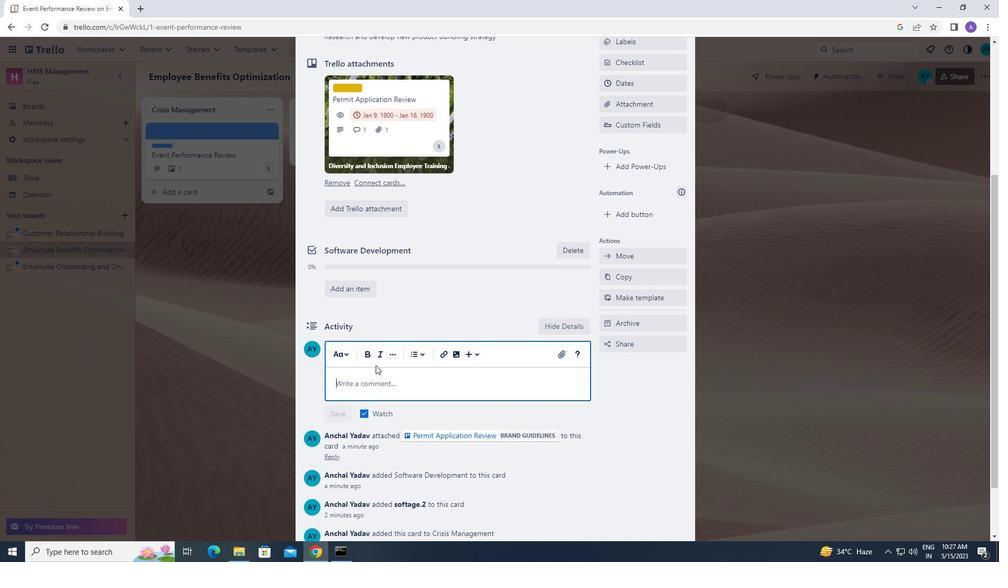 
Action: Mouse pressed left at (368, 378)
Screenshot: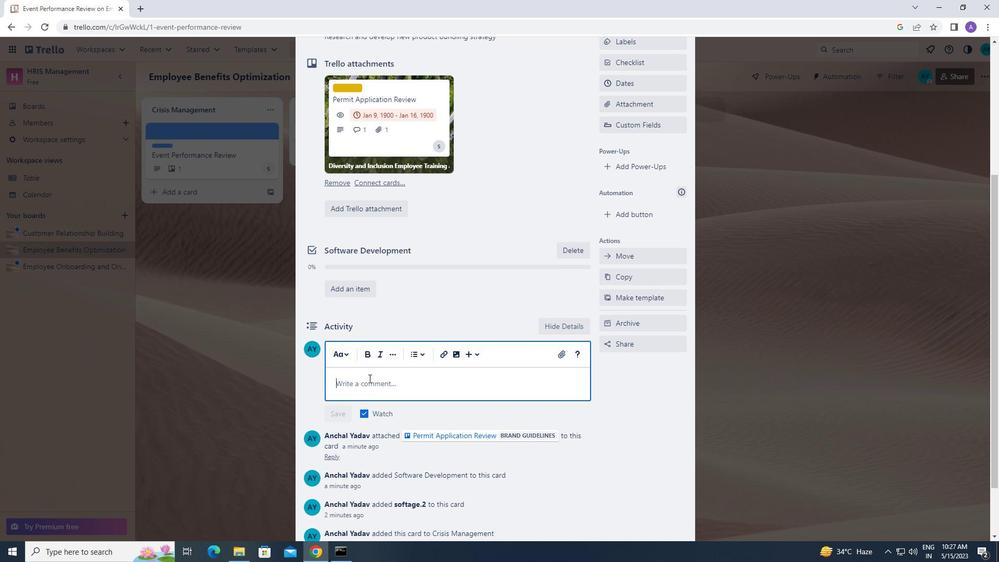
Action: Key pressed <Key.caps_lock>g<Key.caps_lock>iven<Key.space>the<Key.space>po
Screenshot: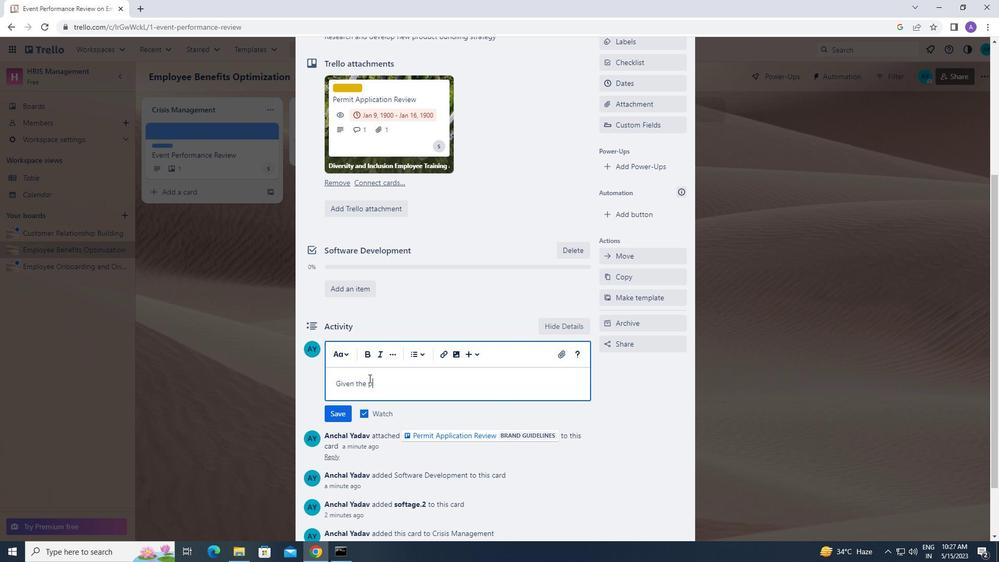 
Action: Mouse moved to (971, 334)
Screenshot: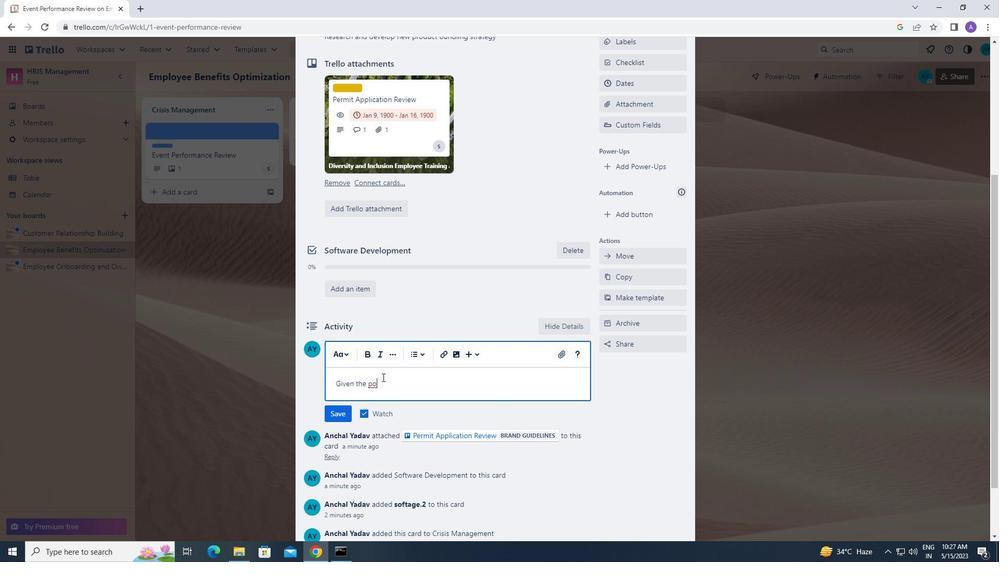 
Action: Key pressed tential<Key.space>impact<Key.space>of<Key.space>this<Key.space>task<Key.space>on<Key.space>our<Key.space>company<Key.space>environmental<Key.space>impact,<Key.space>let<Key.space>us<Key.space>ensure<Key.space>that<Key.space>we<Key.space>approach<Key.space>it<Key.space>with<Key.space>a<Key.space>sense<Key.space>of<Key.space>sustainability<Key.space>and<Key.space>responsibility
Screenshot: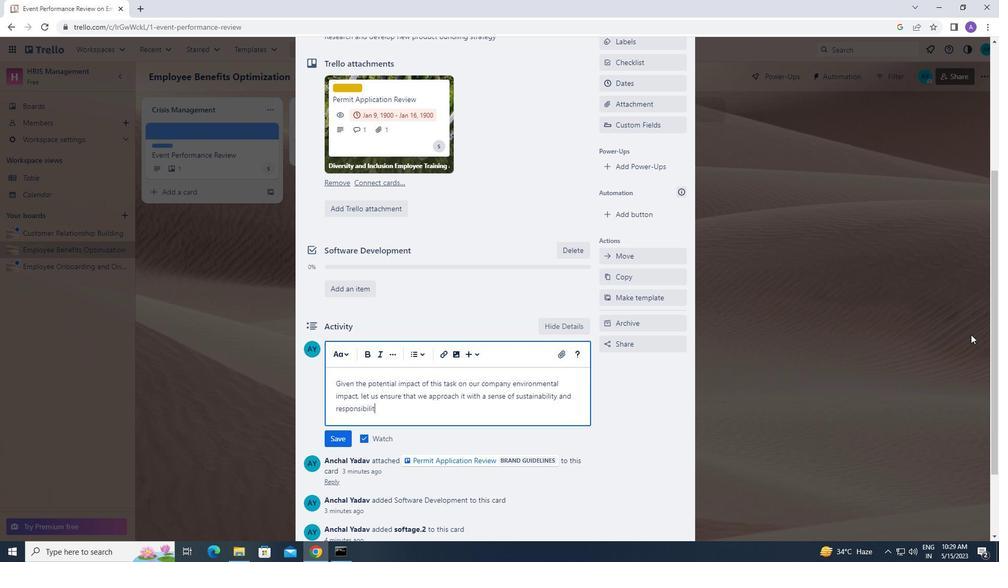 
Action: Mouse moved to (345, 435)
Screenshot: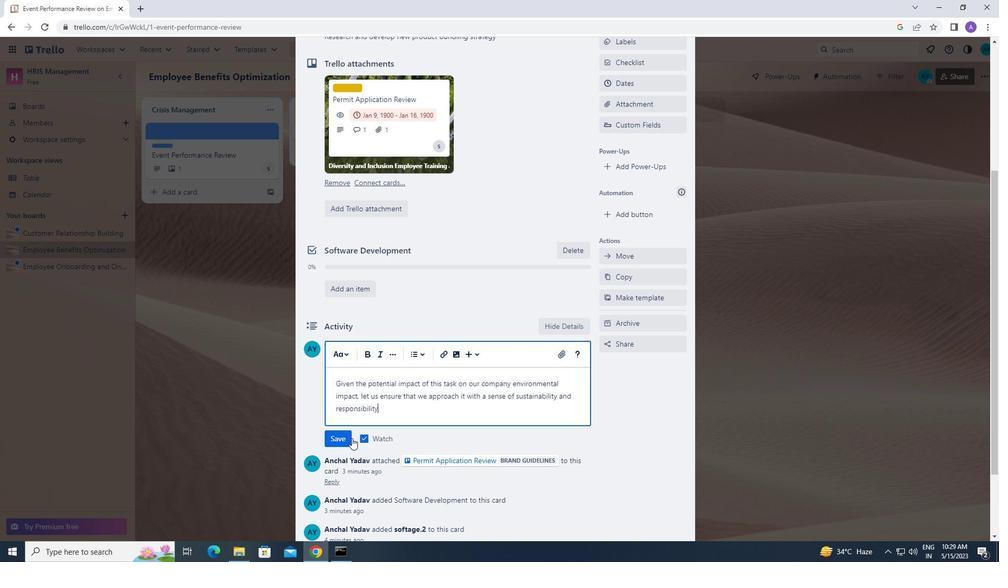 
Action: Mouse pressed left at (345, 435)
Screenshot: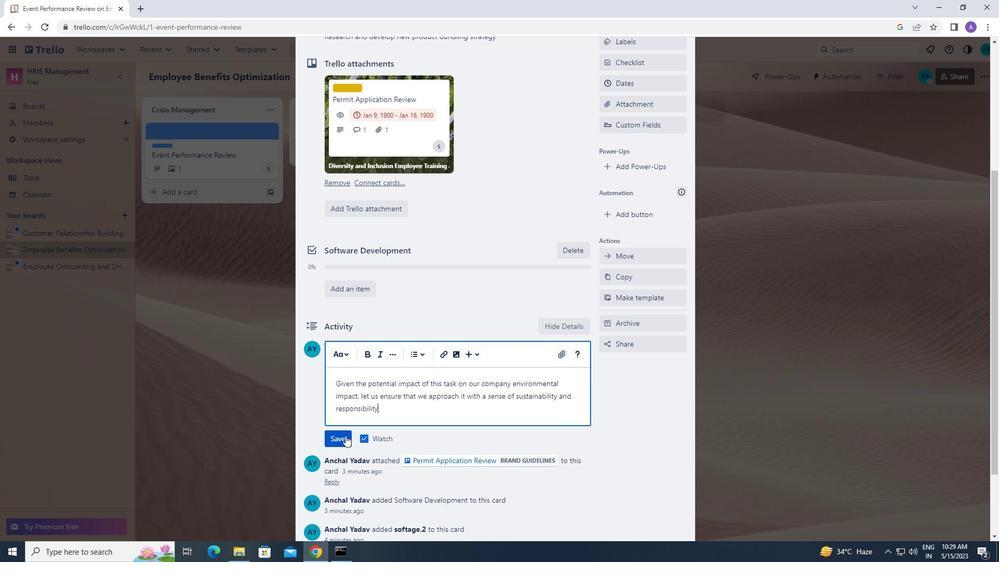 
Action: Mouse moved to (626, 81)
Screenshot: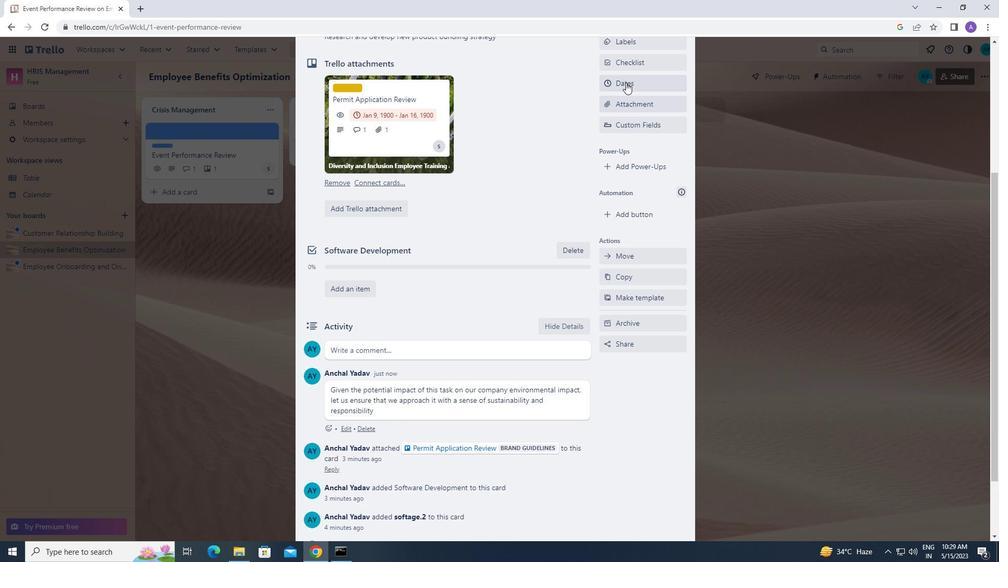 
Action: Mouse pressed left at (626, 81)
Screenshot: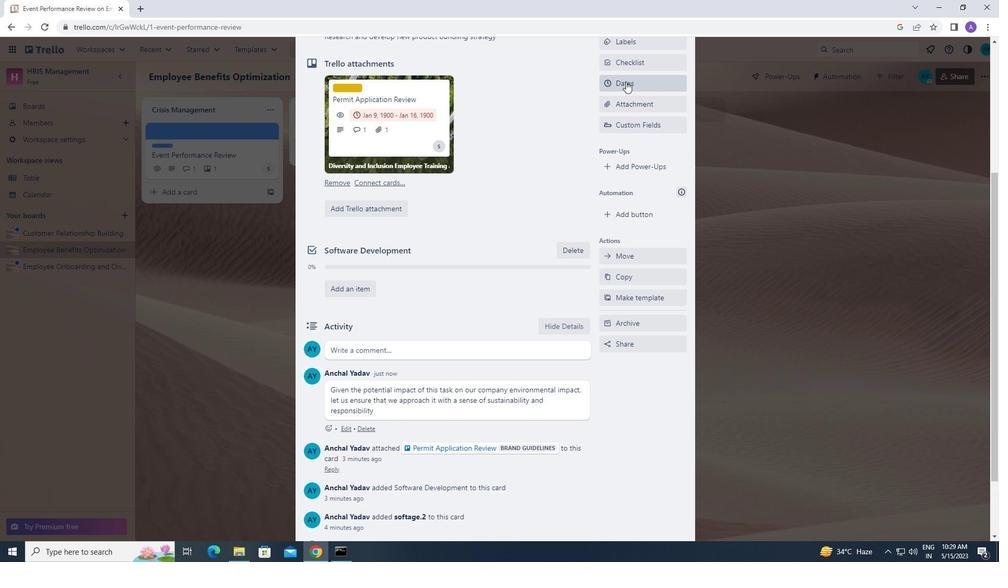 
Action: Mouse moved to (609, 295)
Screenshot: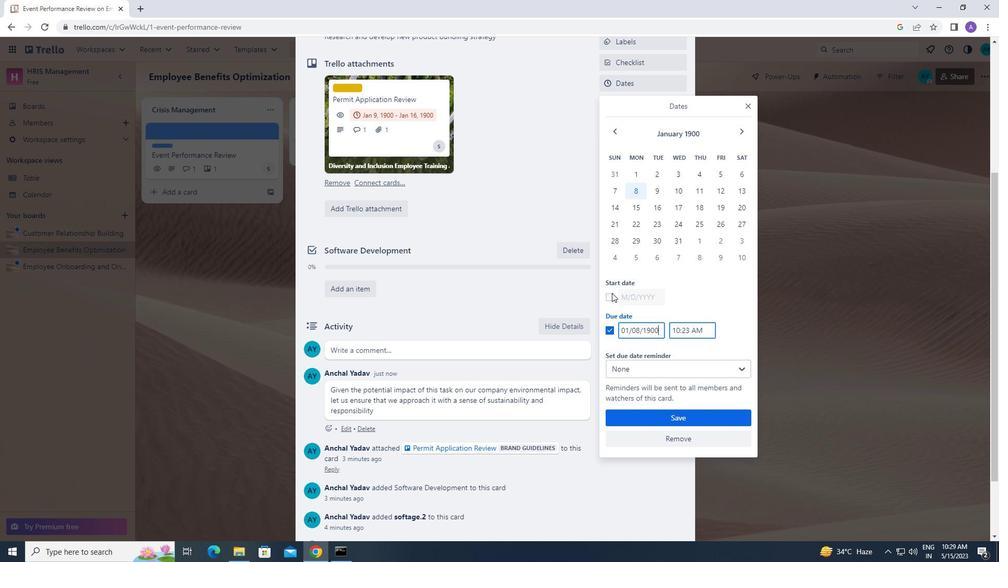 
Action: Mouse pressed left at (609, 295)
Screenshot: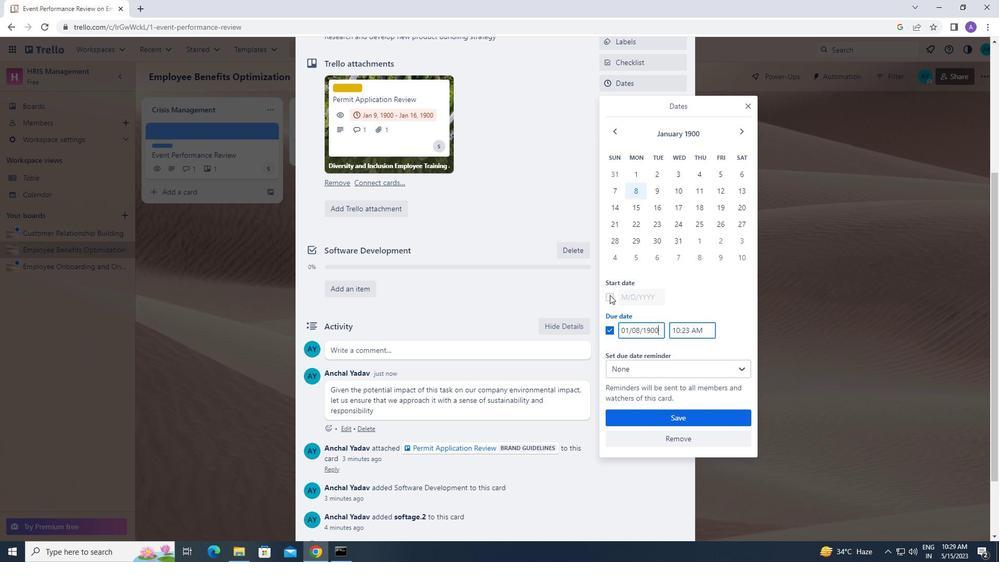 
Action: Mouse moved to (639, 297)
Screenshot: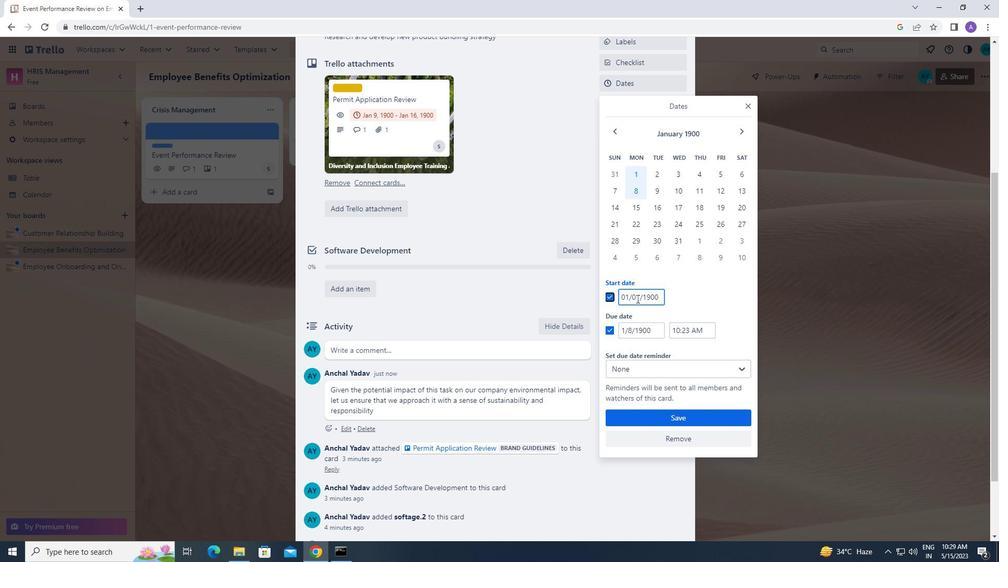 
Action: Mouse pressed left at (639, 297)
Screenshot: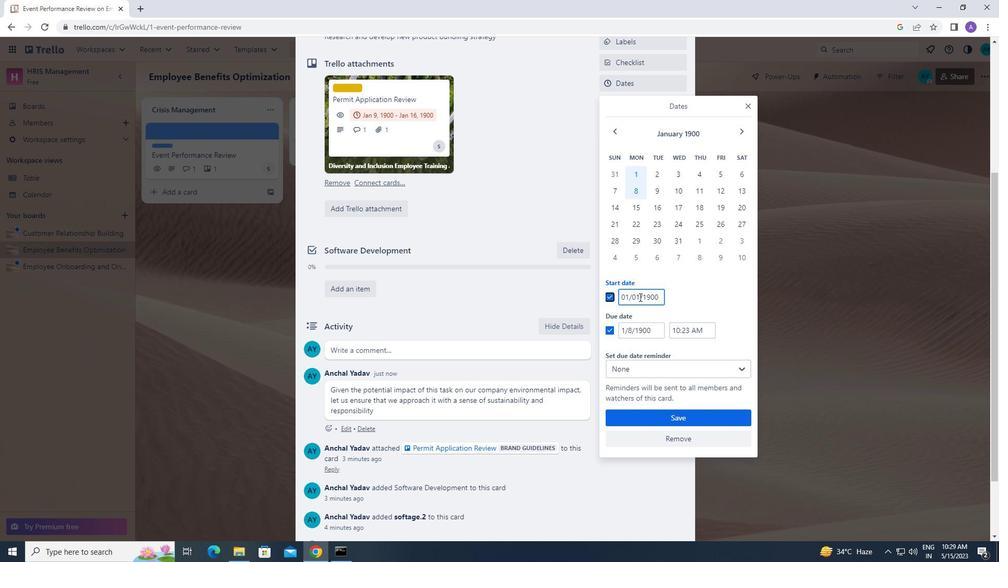 
Action: Mouse moved to (632, 295)
Screenshot: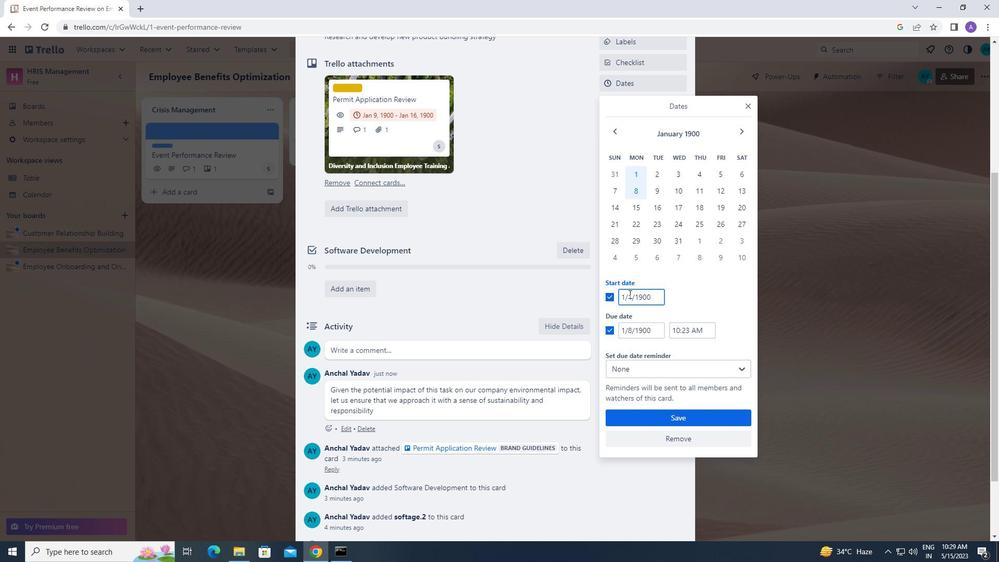 
Action: Mouse pressed left at (632, 295)
Screenshot: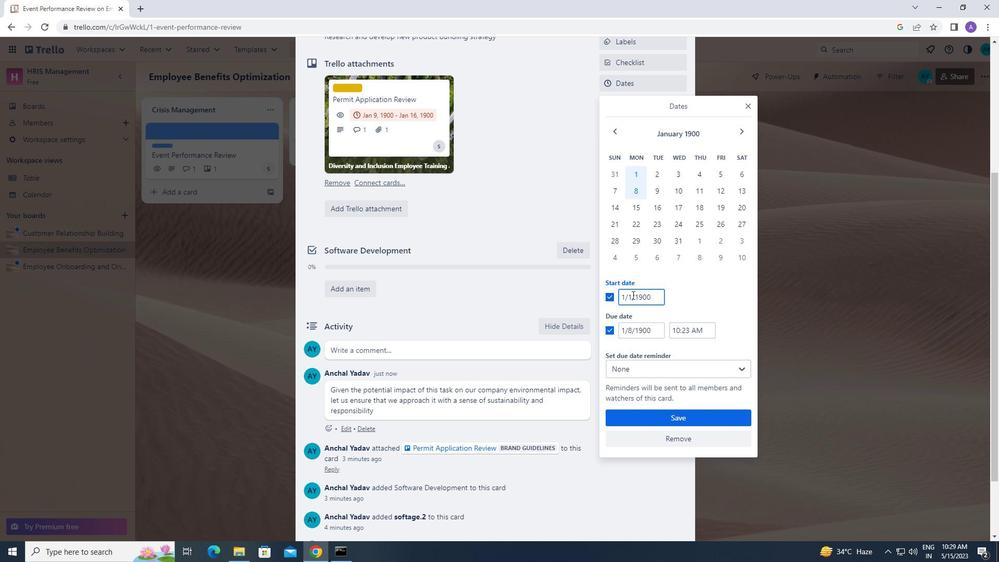
Action: Key pressed <Key.backspace>02
Screenshot: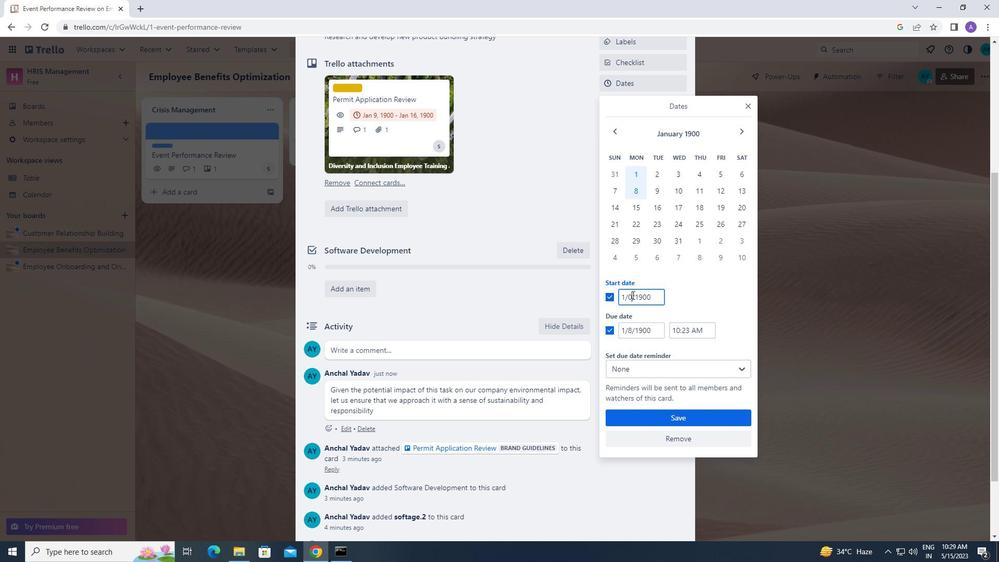 
Action: Mouse moved to (632, 329)
Screenshot: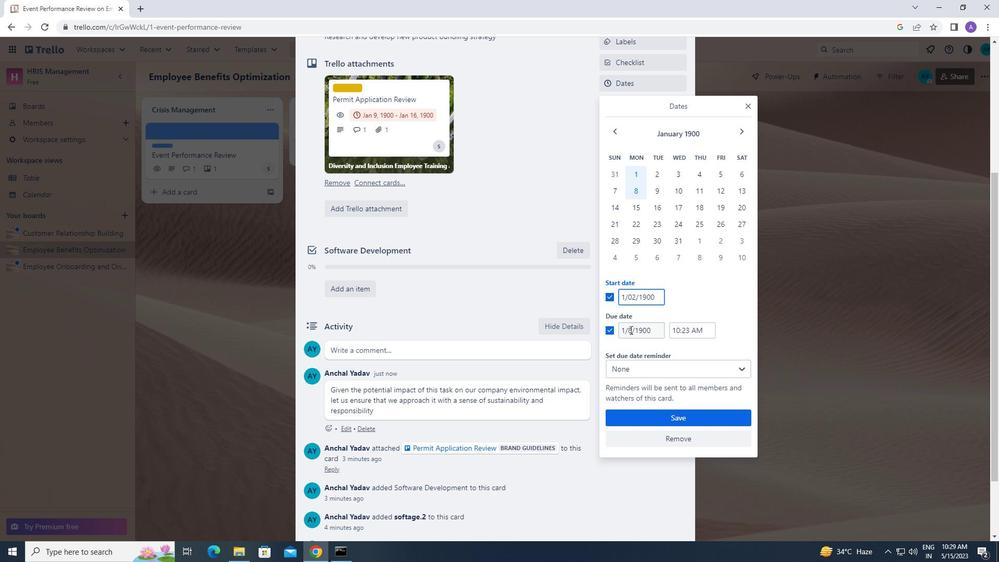 
Action: Mouse pressed left at (632, 329)
Screenshot: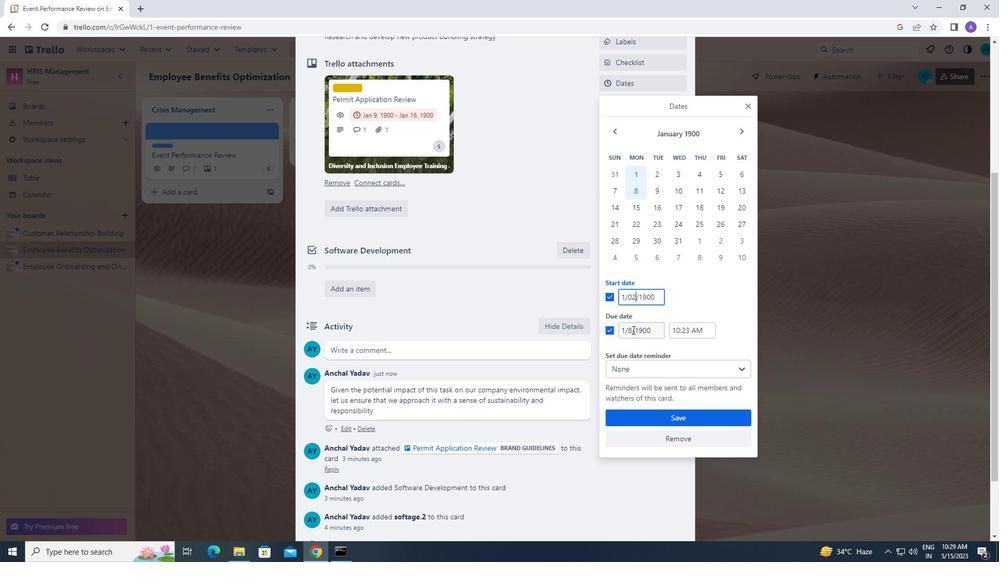 
Action: Mouse moved to (637, 338)
Screenshot: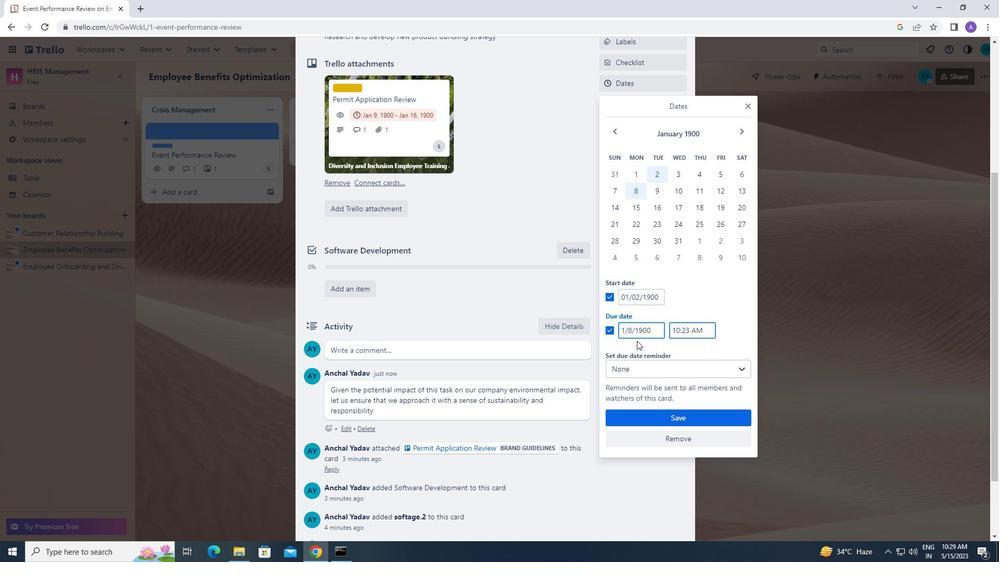
Action: Key pressed <Key.backspace>02
Screenshot: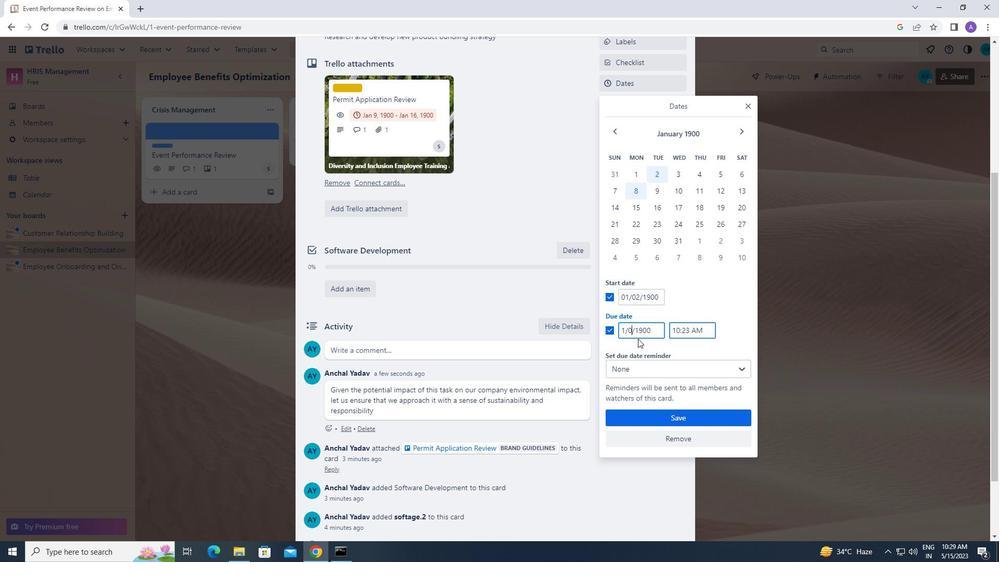 
Action: Mouse moved to (637, 412)
Screenshot: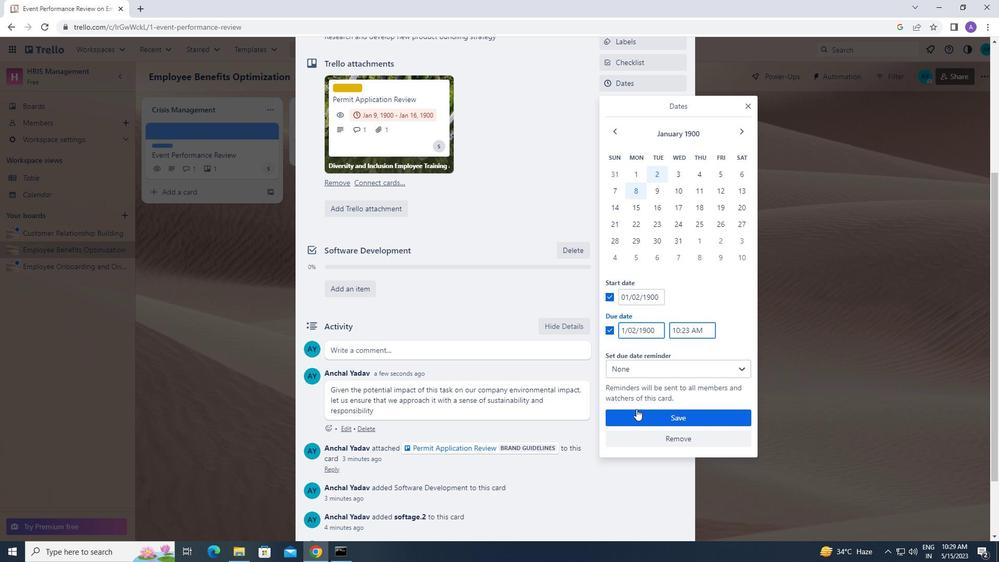 
Action: Mouse pressed left at (637, 412)
Screenshot: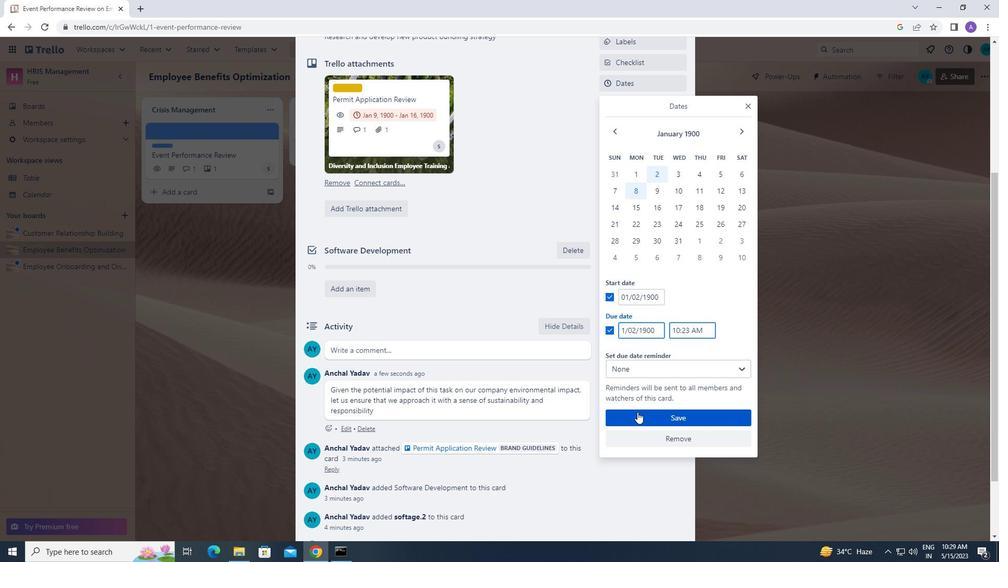 
Action: Mouse moved to (596, 397)
Screenshot: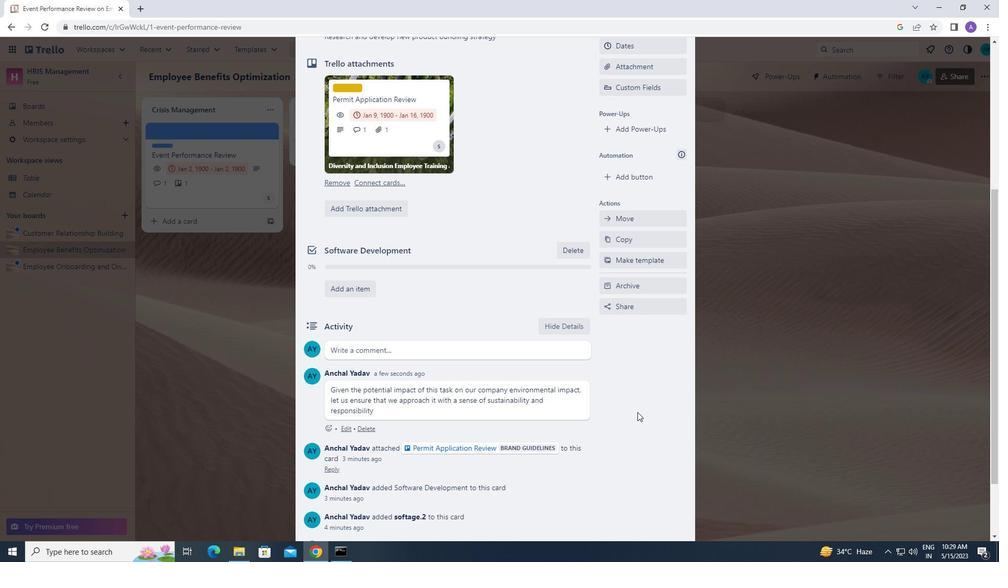 
Action: Mouse scrolled (596, 398) with delta (0, 0)
Screenshot: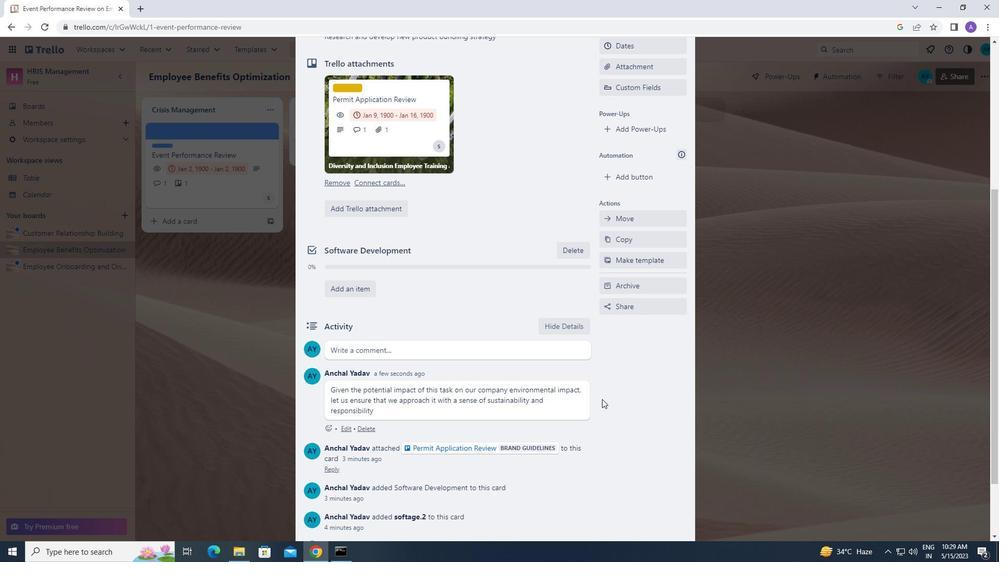 
Action: Mouse scrolled (596, 398) with delta (0, 0)
Screenshot: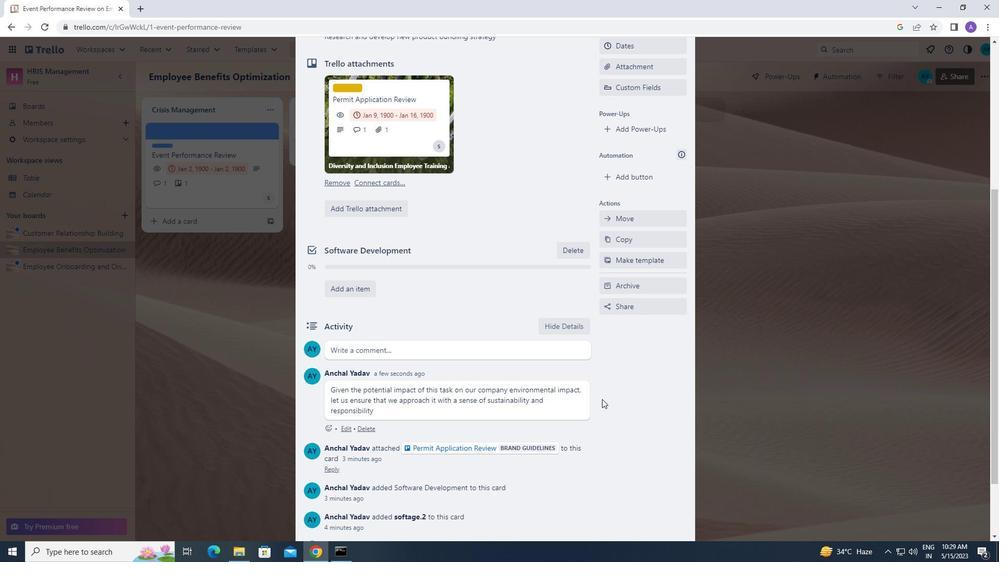 
Action: Mouse scrolled (596, 398) with delta (0, 0)
Screenshot: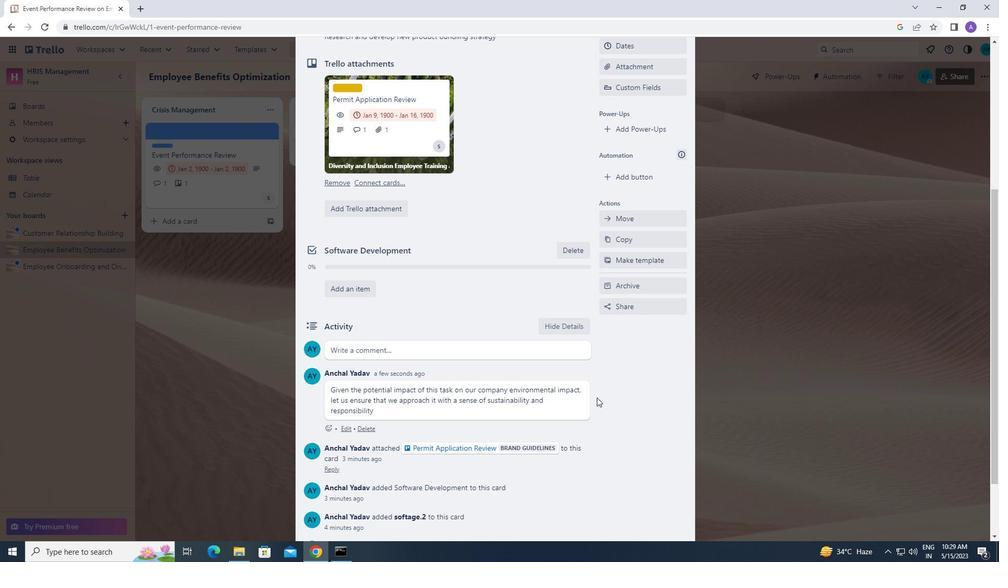 
Action: Mouse scrolled (596, 398) with delta (0, 0)
Screenshot: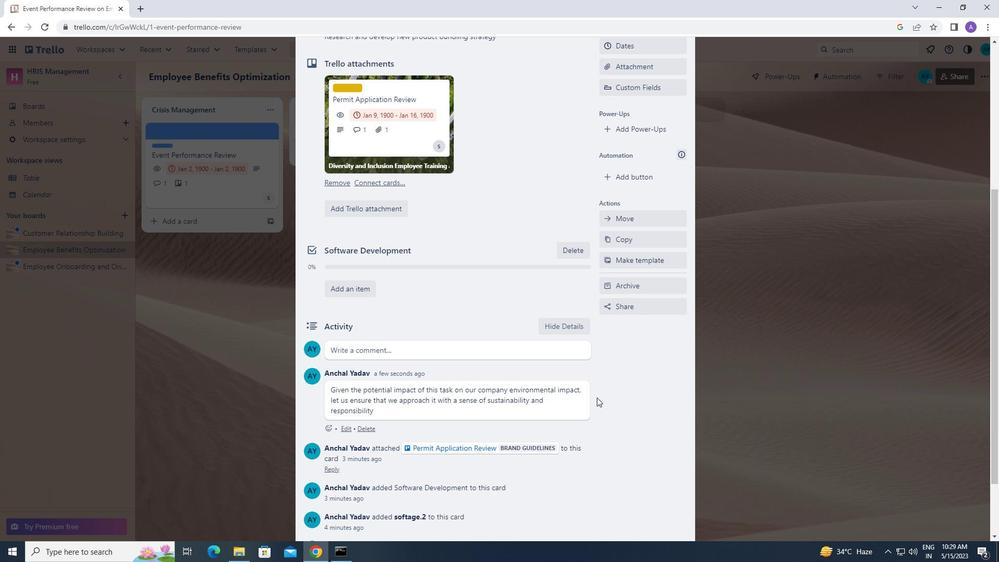 
Action: Mouse scrolled (596, 398) with delta (0, 0)
Screenshot: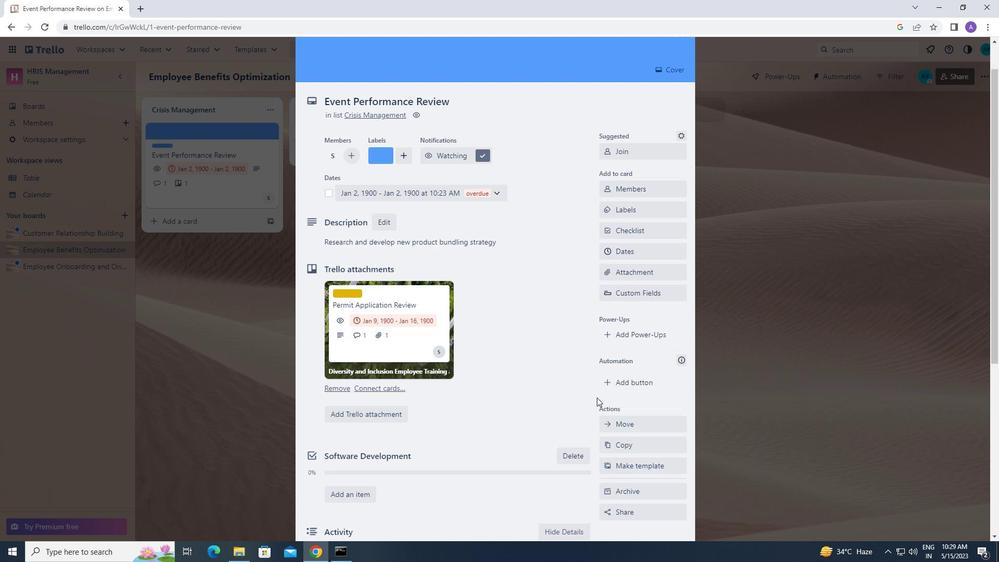 
